 Task: Find connections with filter location Mandya with filter topic #Trainerwith filter profile language French with filter current company Partners Group with filter school Dibrugarh University, Dibrugarh with filter industry Retail Office Equipment with filter service category Nonprofit Consulting with filter keywords title Geologist
Action: Mouse moved to (483, 64)
Screenshot: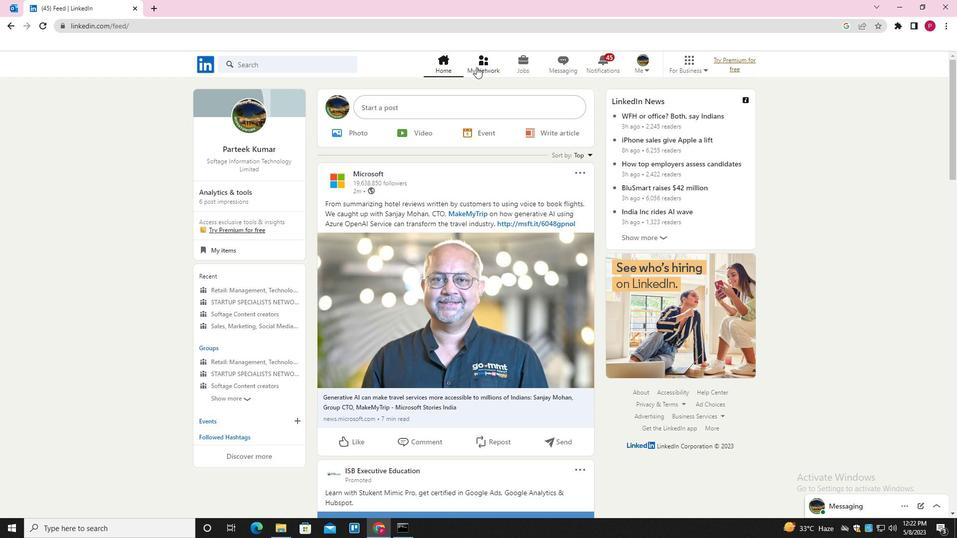 
Action: Mouse pressed left at (483, 64)
Screenshot: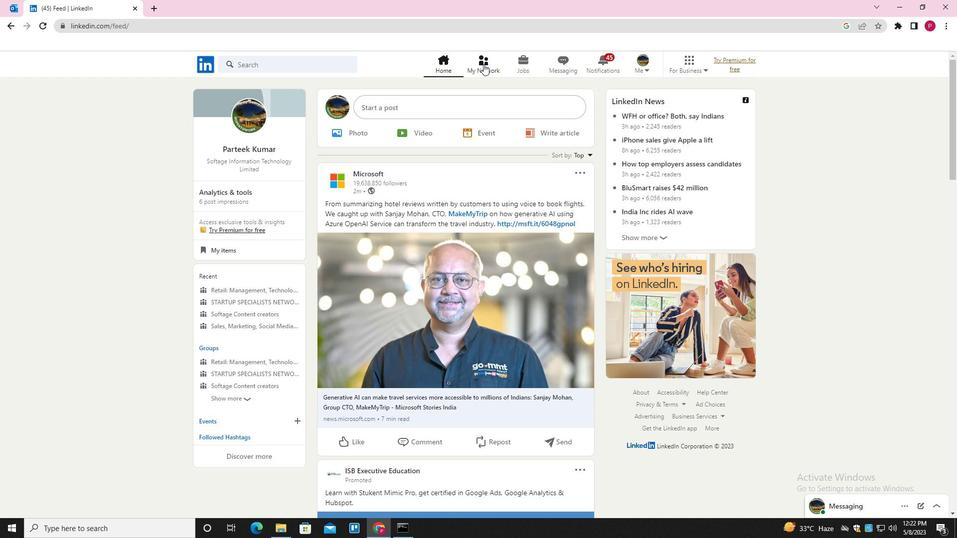 
Action: Mouse moved to (307, 123)
Screenshot: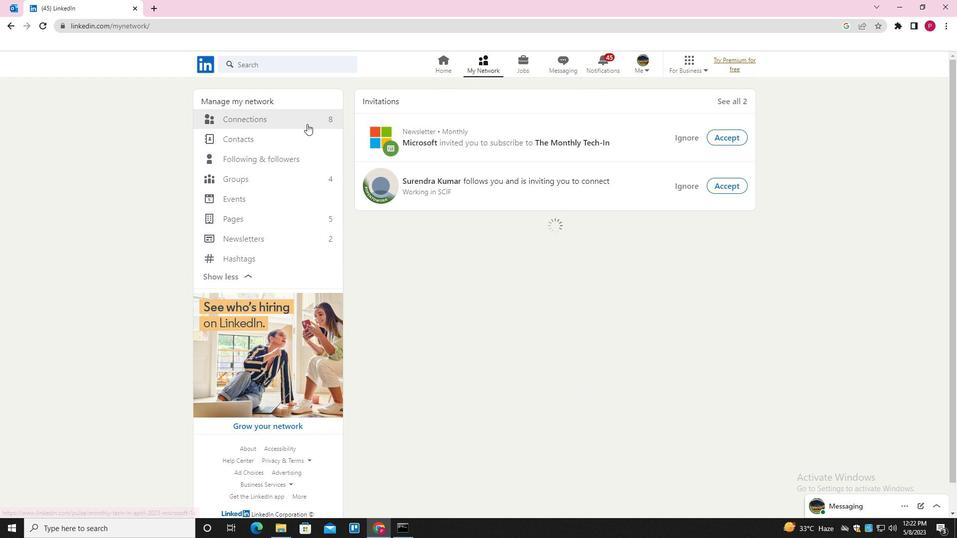 
Action: Mouse pressed left at (307, 123)
Screenshot: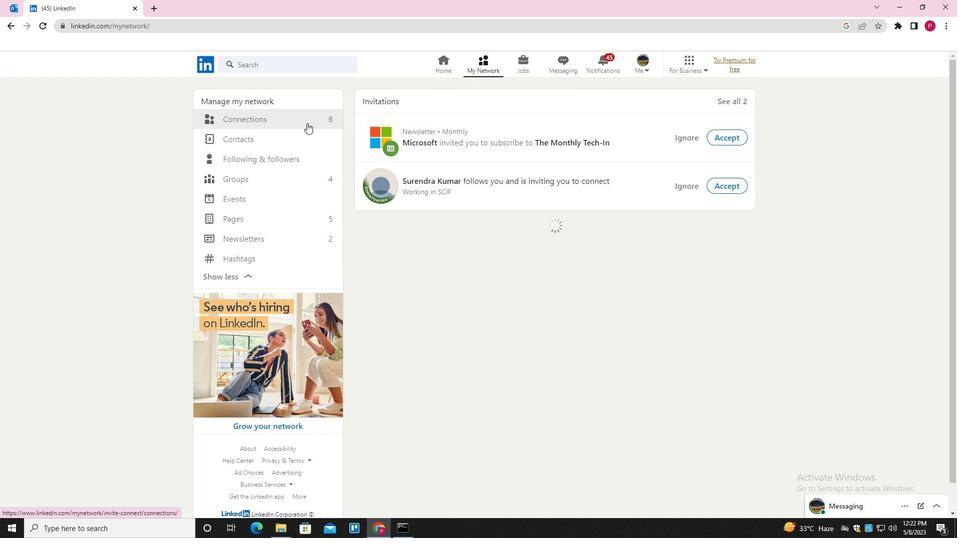 
Action: Mouse moved to (557, 120)
Screenshot: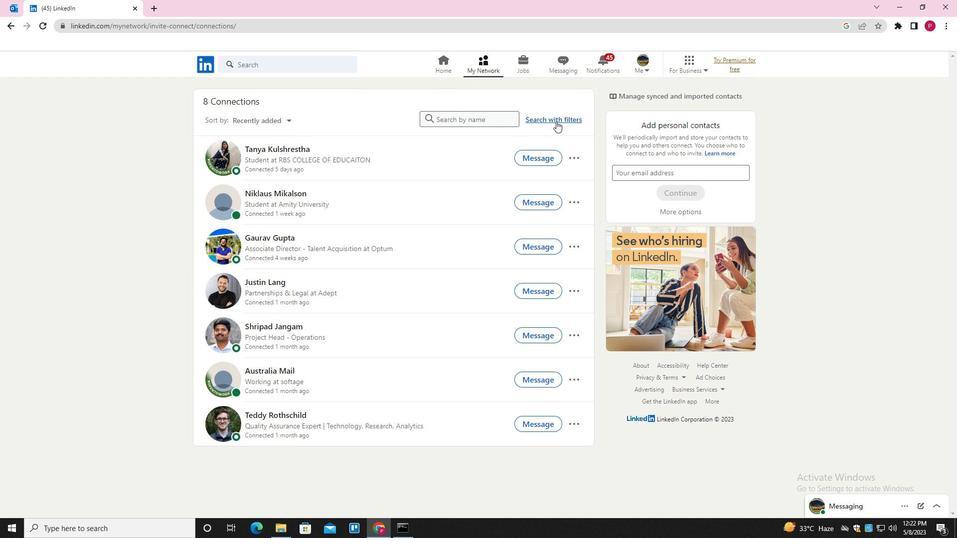 
Action: Mouse pressed left at (557, 120)
Screenshot: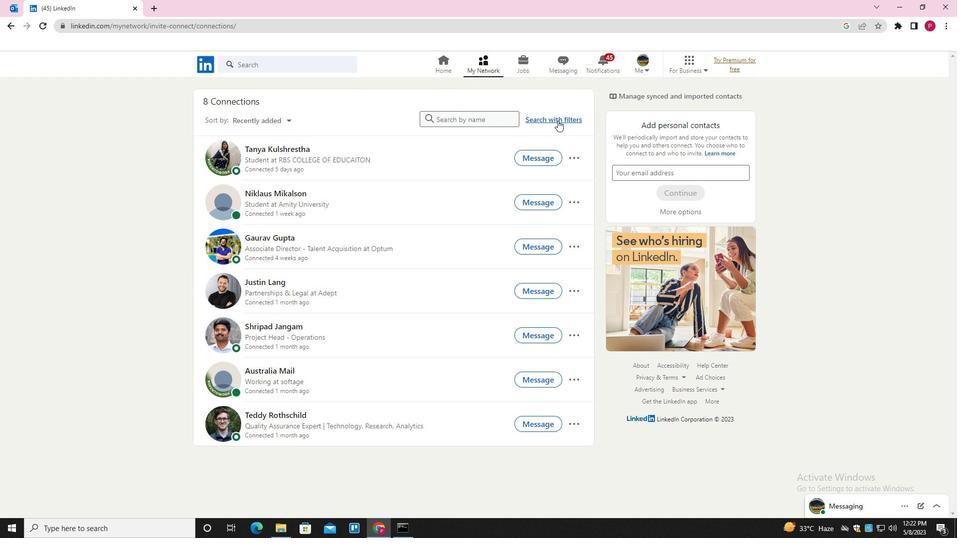 
Action: Mouse moved to (513, 93)
Screenshot: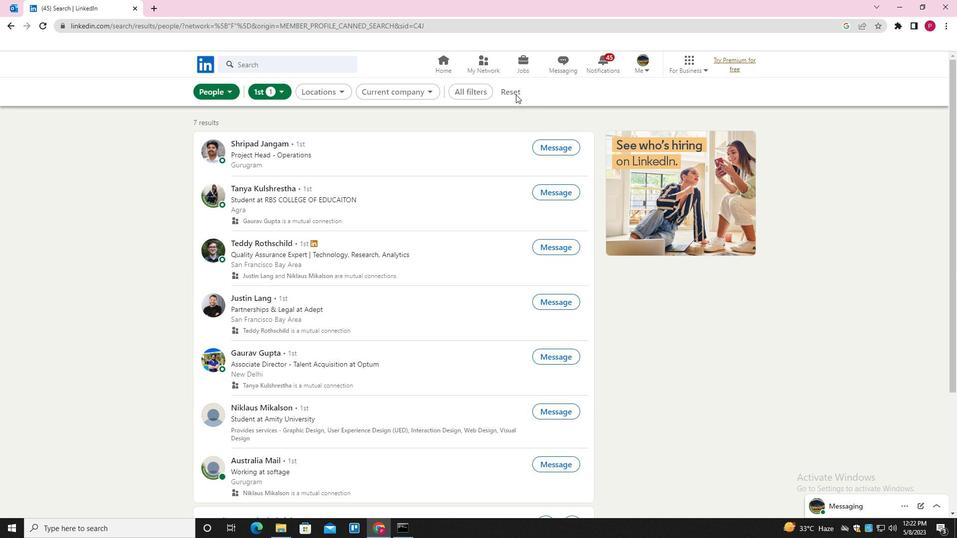 
Action: Mouse pressed left at (513, 93)
Screenshot: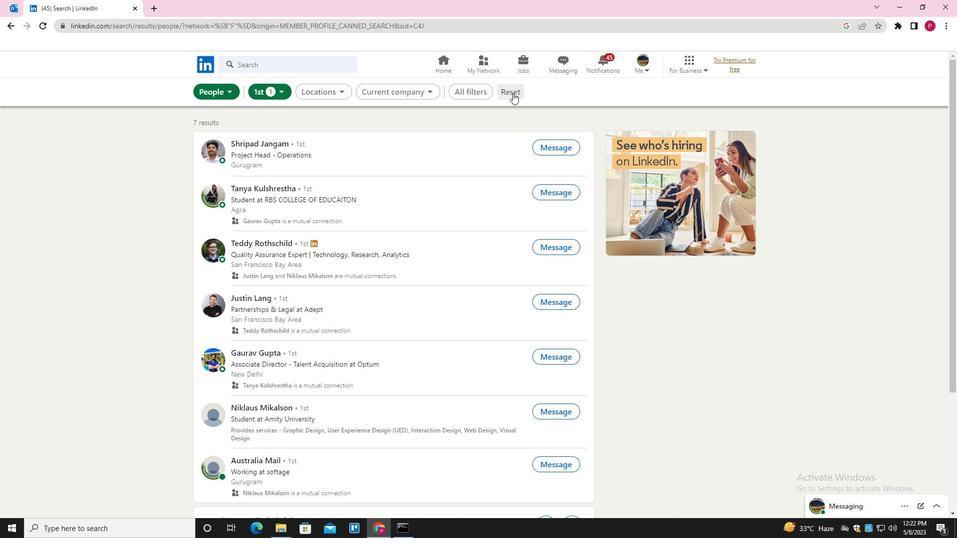 
Action: Mouse moved to (496, 94)
Screenshot: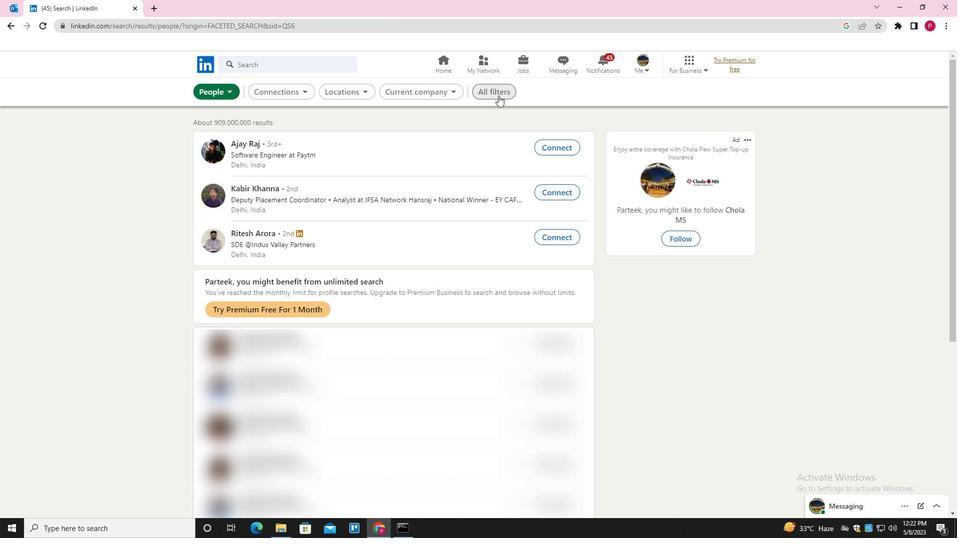 
Action: Mouse pressed left at (496, 94)
Screenshot: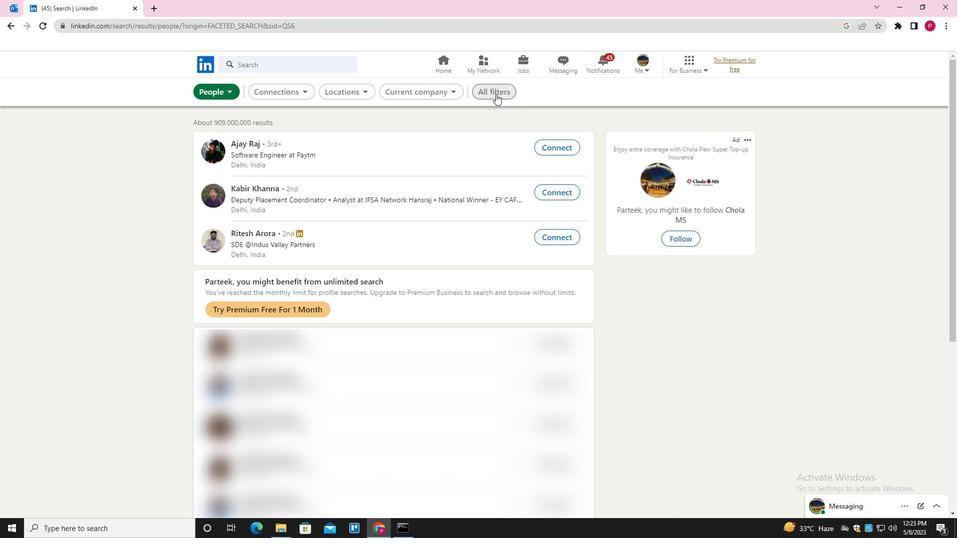 
Action: Mouse moved to (729, 226)
Screenshot: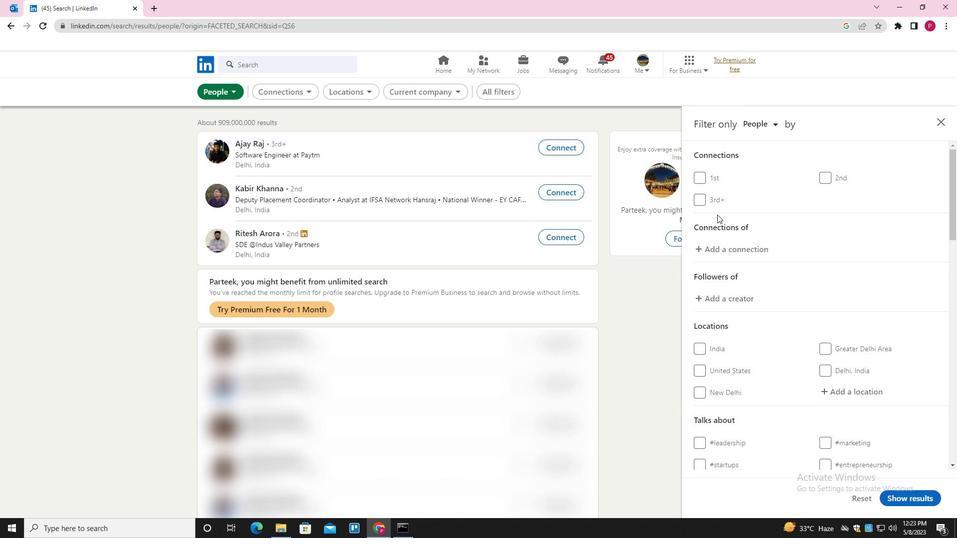 
Action: Mouse scrolled (729, 225) with delta (0, 0)
Screenshot: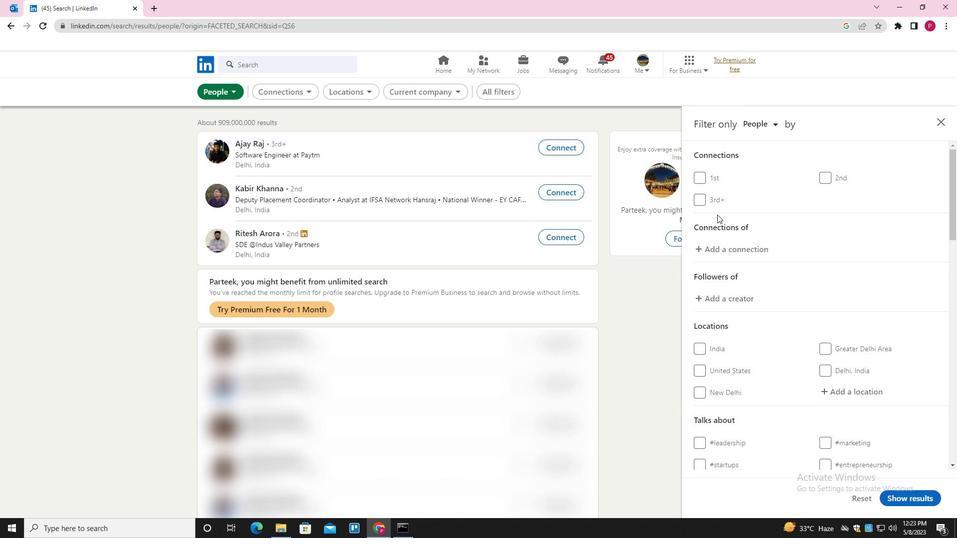 
Action: Mouse moved to (737, 232)
Screenshot: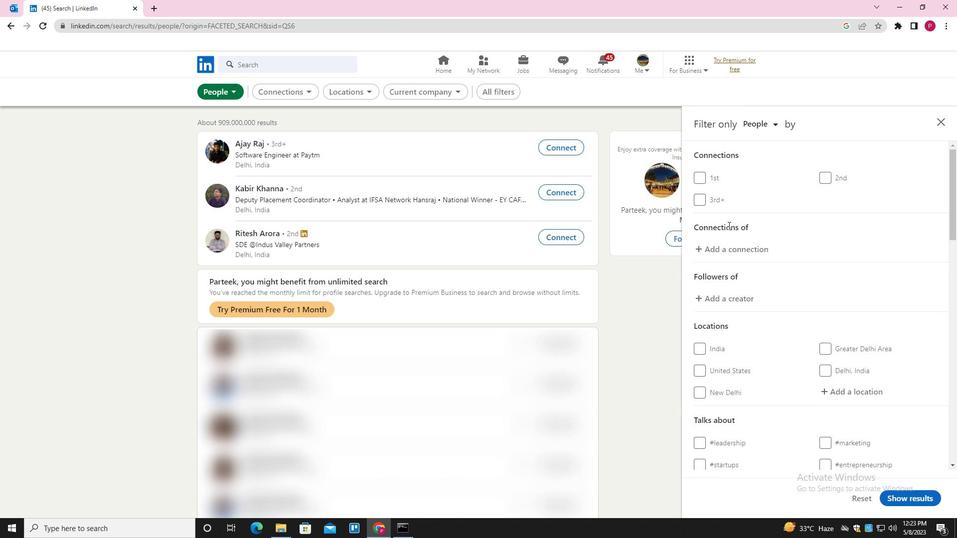 
Action: Mouse scrolled (737, 232) with delta (0, 0)
Screenshot: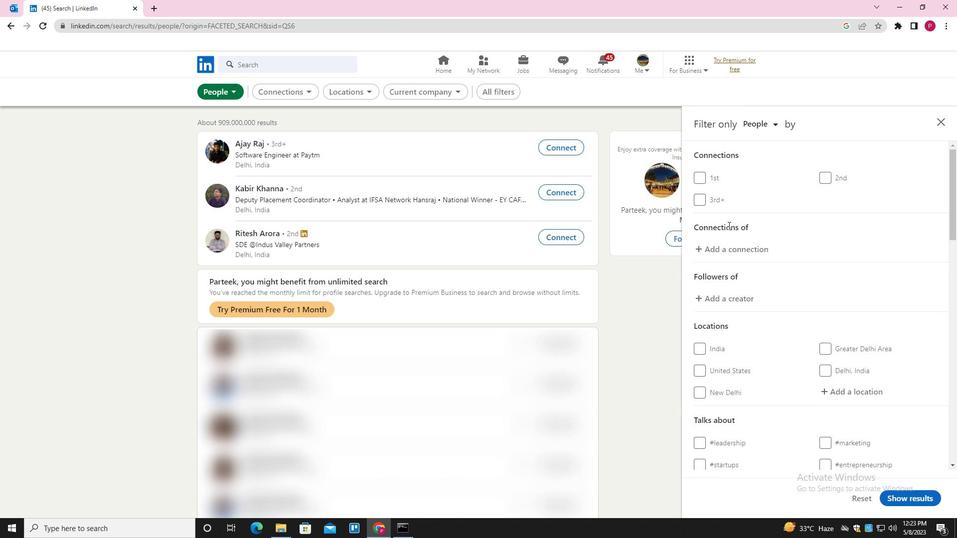 
Action: Mouse moved to (855, 287)
Screenshot: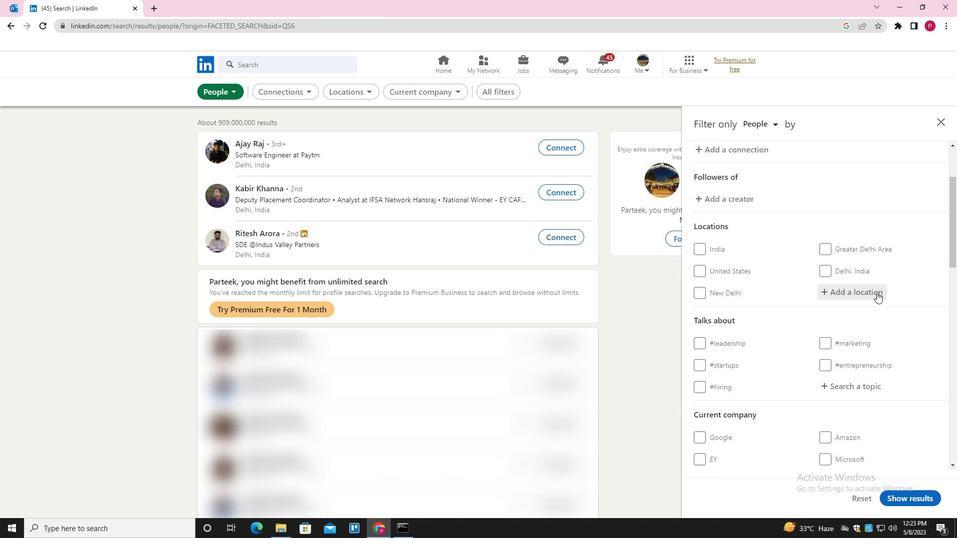 
Action: Mouse pressed left at (855, 287)
Screenshot: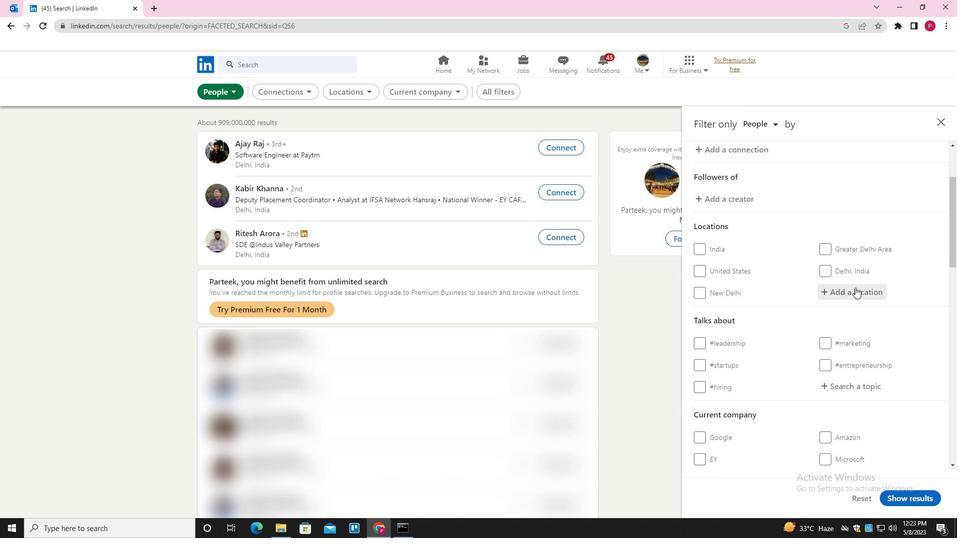 
Action: Mouse moved to (581, 466)
Screenshot: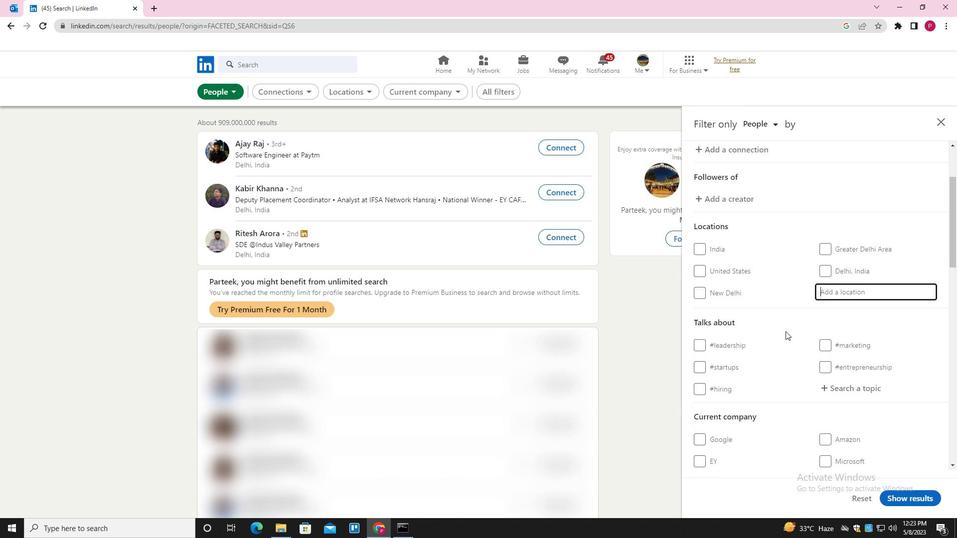
Action: Key pressed <Key.shift>MANDAYA<Key.backspace><Key.backspace><Key.backspace>YA<Key.down><Key.enter>
Screenshot: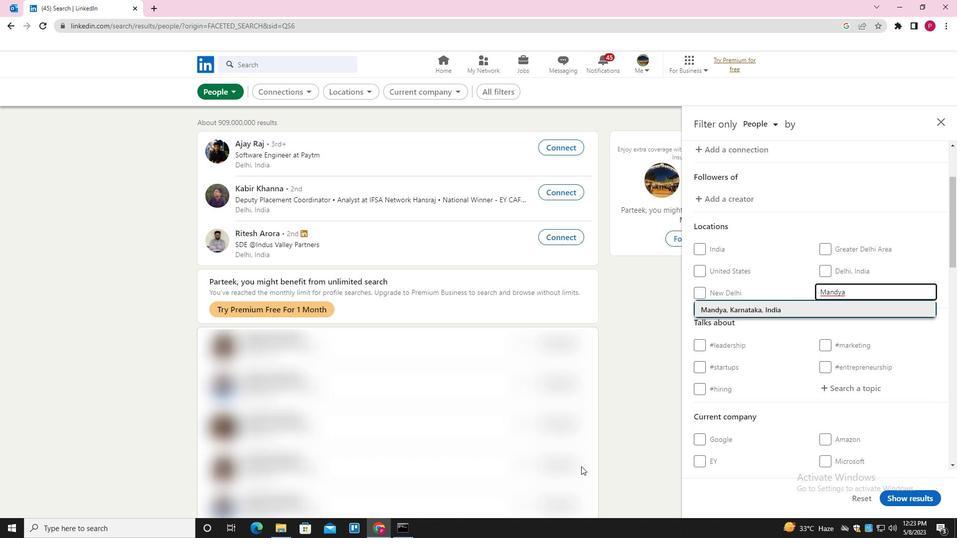 
Action: Mouse moved to (793, 356)
Screenshot: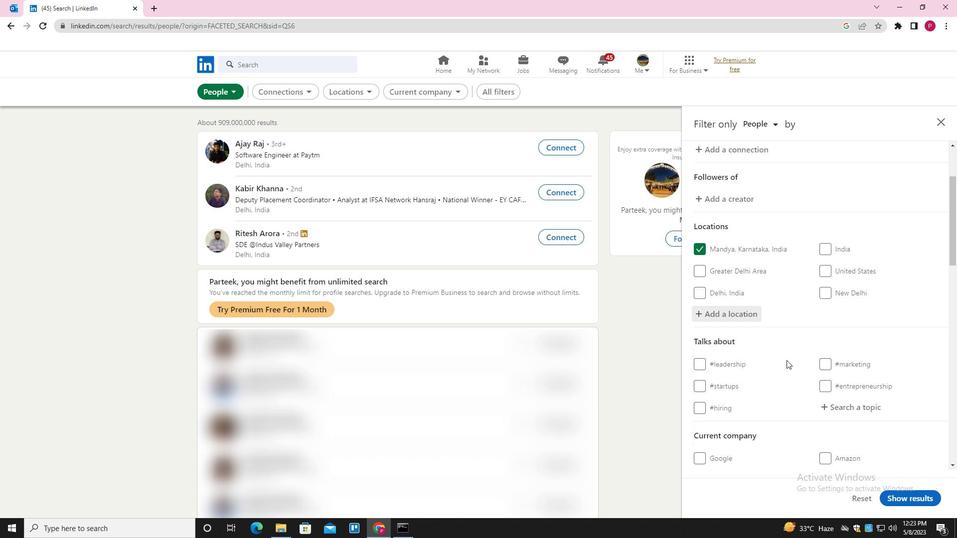 
Action: Mouse scrolled (793, 355) with delta (0, 0)
Screenshot: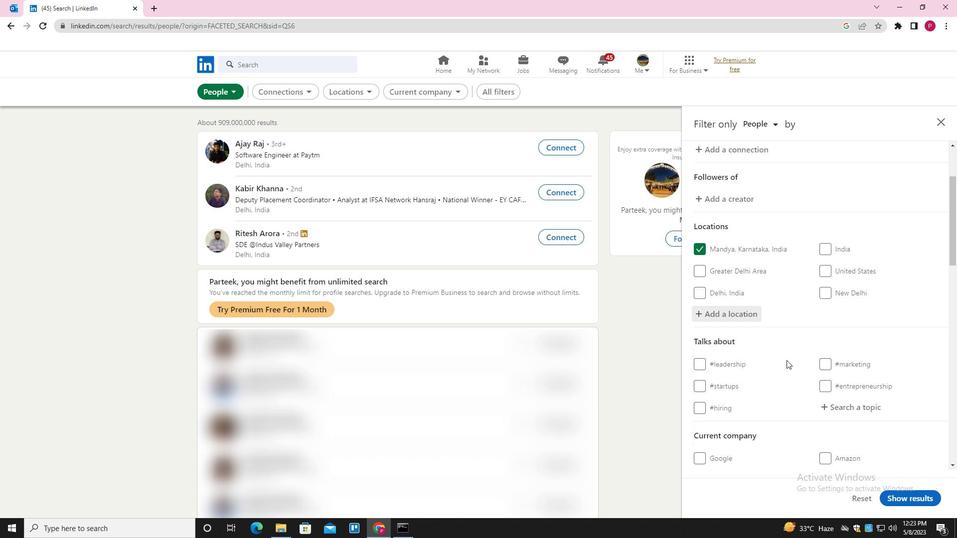 
Action: Mouse moved to (797, 355)
Screenshot: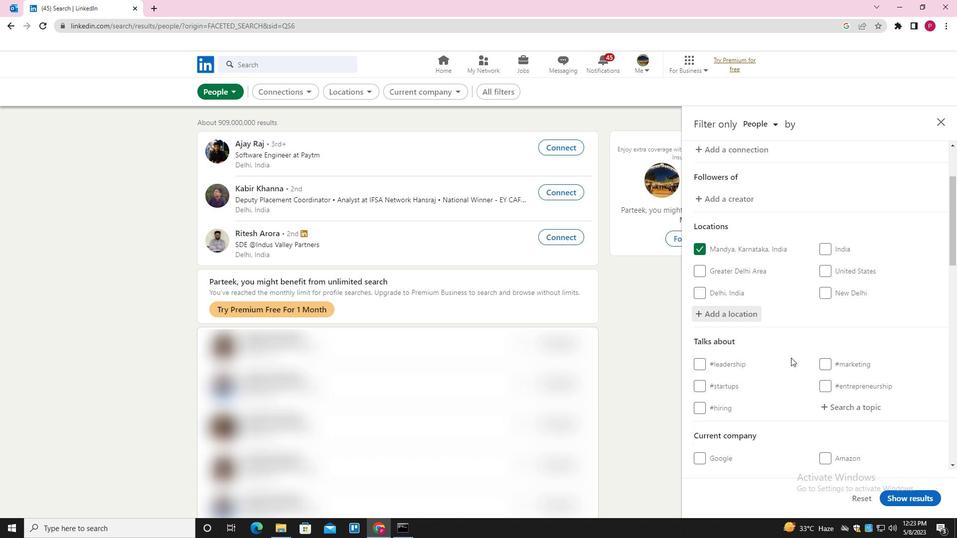 
Action: Mouse scrolled (797, 354) with delta (0, 0)
Screenshot: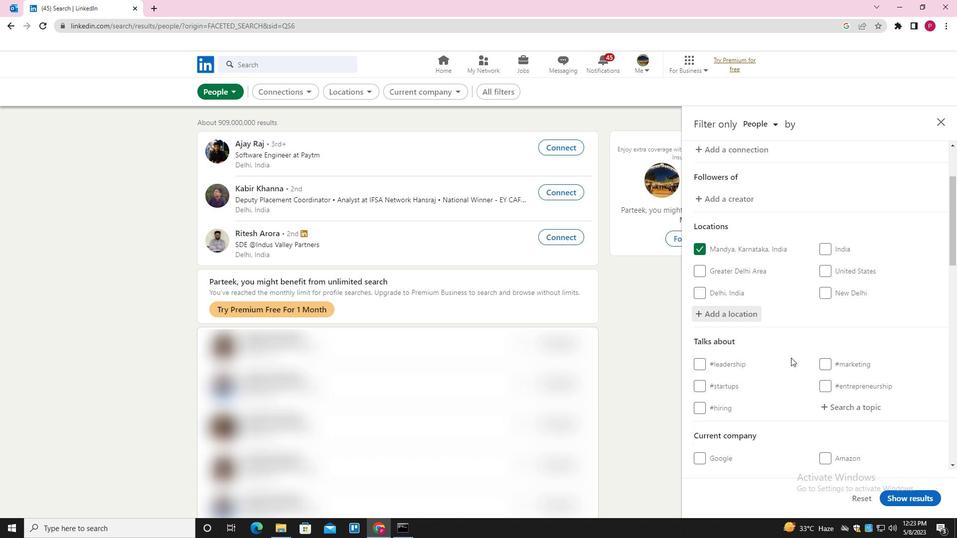 
Action: Mouse moved to (803, 355)
Screenshot: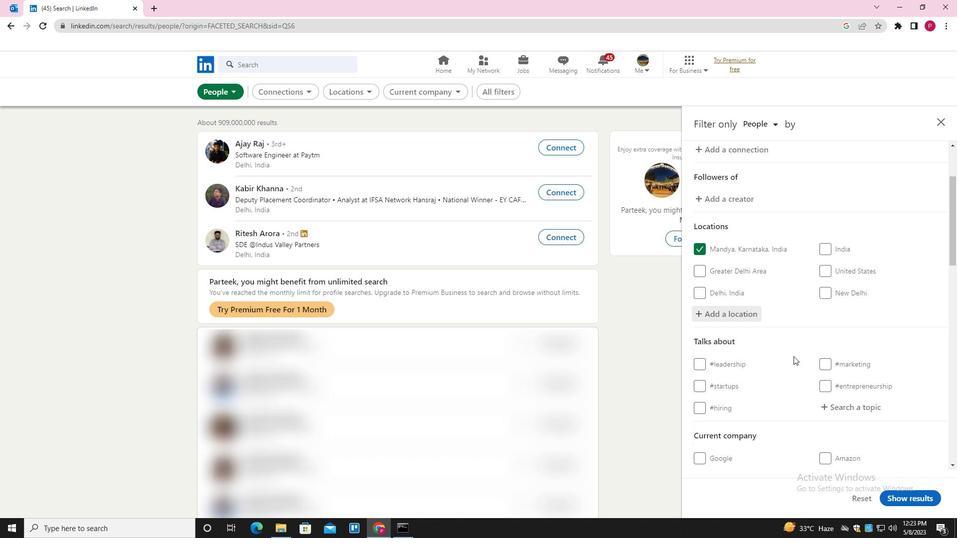 
Action: Mouse scrolled (803, 354) with delta (0, 0)
Screenshot: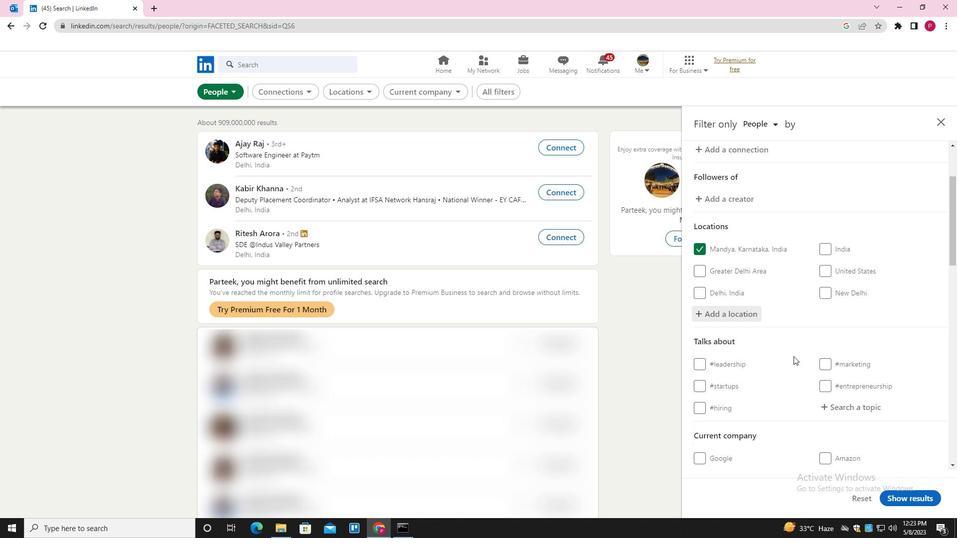 
Action: Mouse moved to (862, 255)
Screenshot: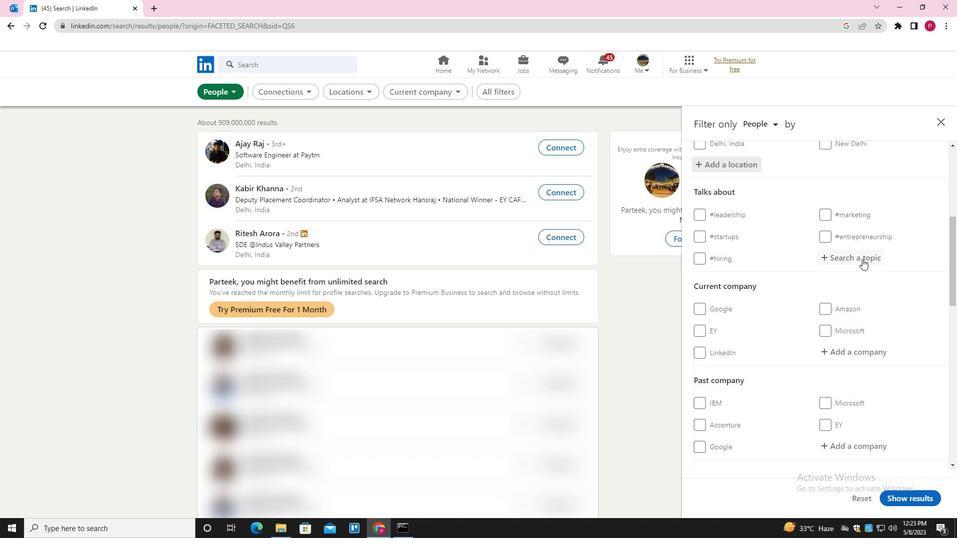 
Action: Mouse pressed left at (862, 255)
Screenshot: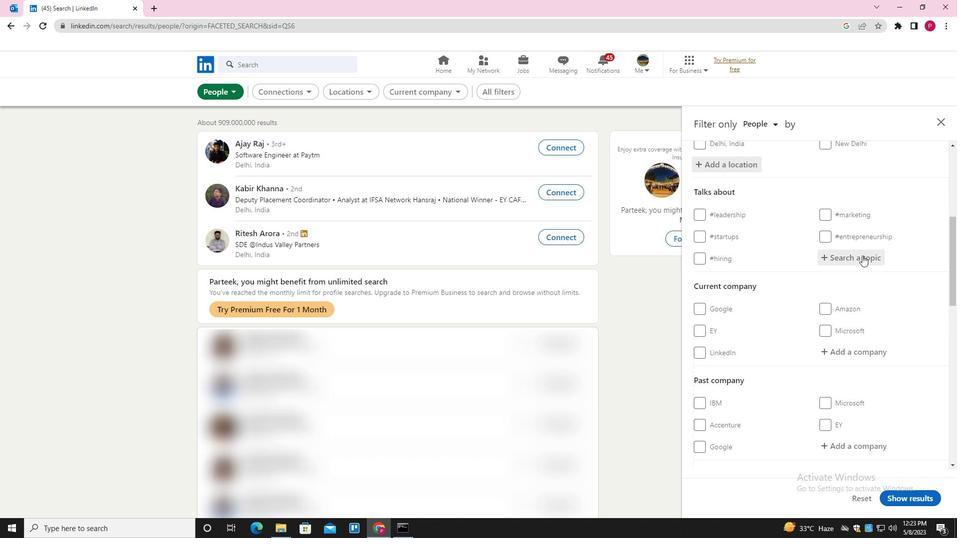 
Action: Mouse moved to (583, 444)
Screenshot: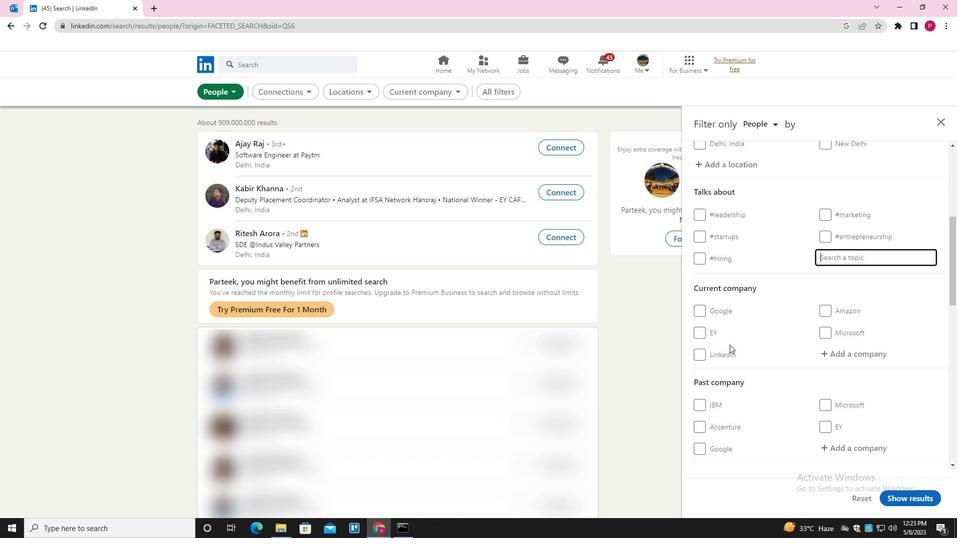 
Action: Key pressed <Key.shift><Key.shift>TRAINER<Key.down><Key.enter>
Screenshot: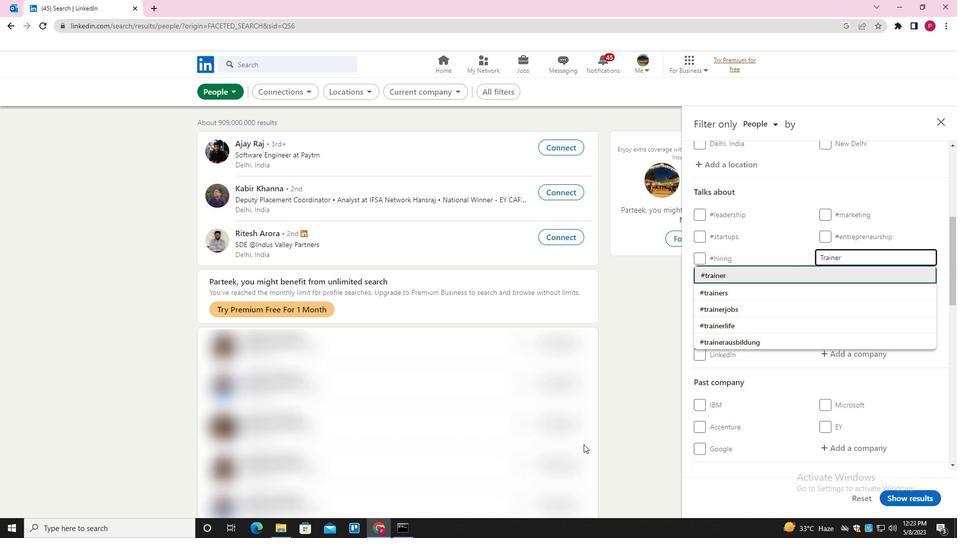 
Action: Mouse moved to (802, 279)
Screenshot: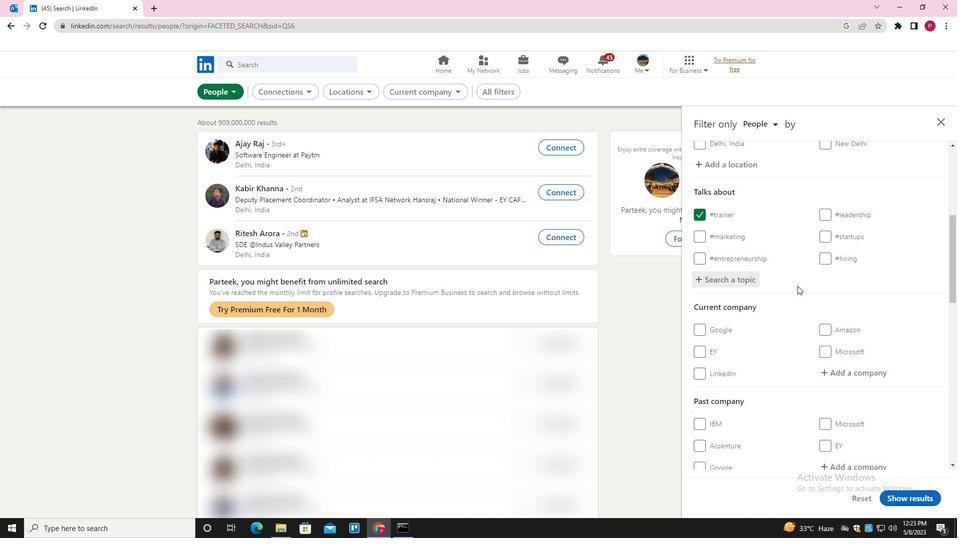 
Action: Mouse scrolled (802, 279) with delta (0, 0)
Screenshot: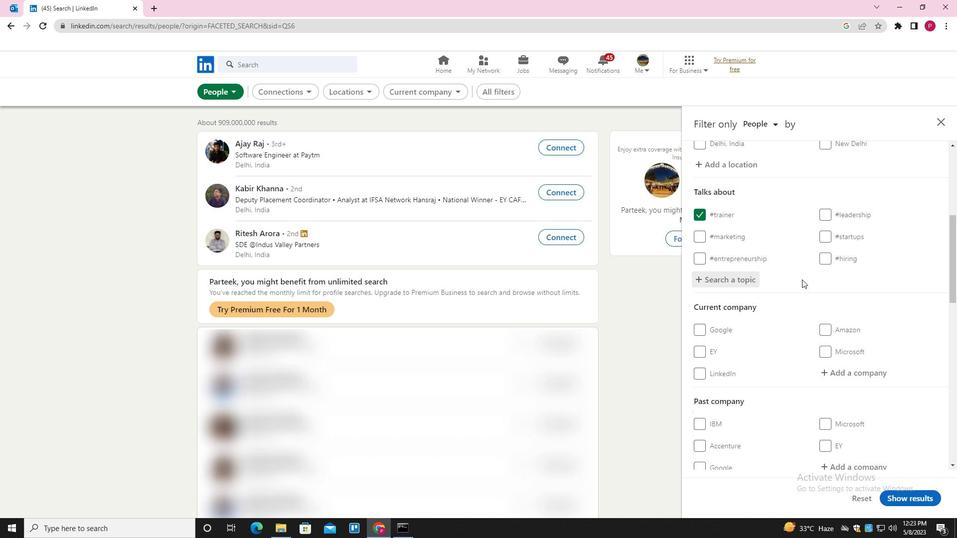 
Action: Mouse scrolled (802, 279) with delta (0, 0)
Screenshot: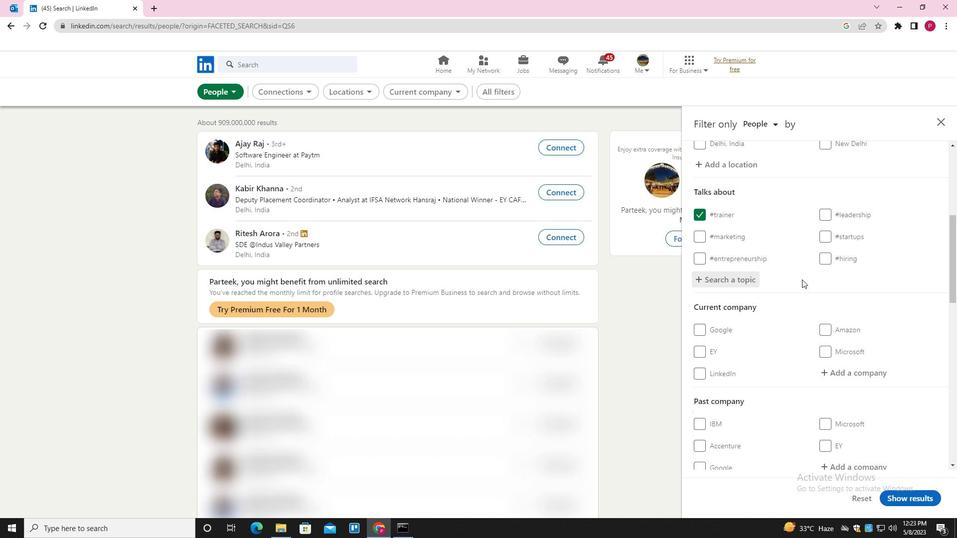 
Action: Mouse moved to (793, 291)
Screenshot: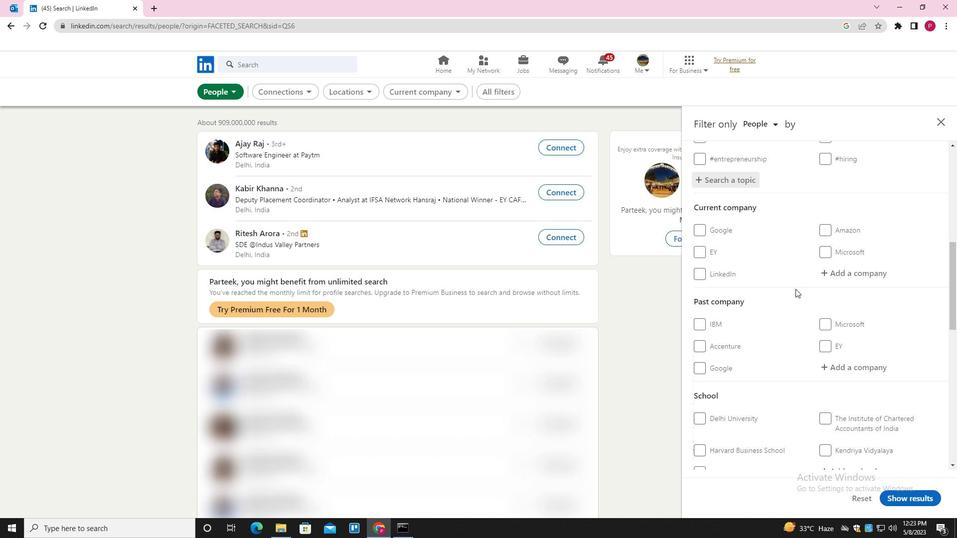 
Action: Mouse scrolled (793, 291) with delta (0, 0)
Screenshot: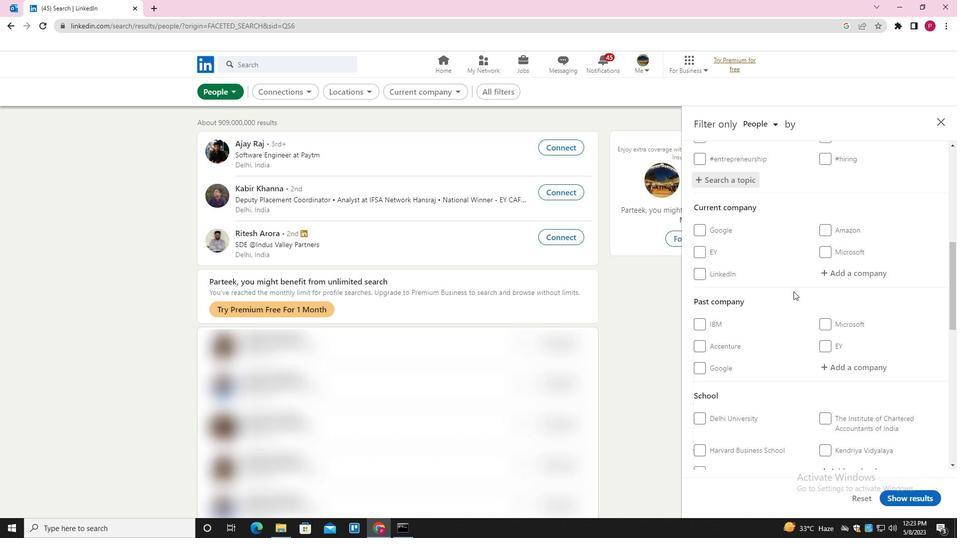 
Action: Mouse scrolled (793, 291) with delta (0, 0)
Screenshot: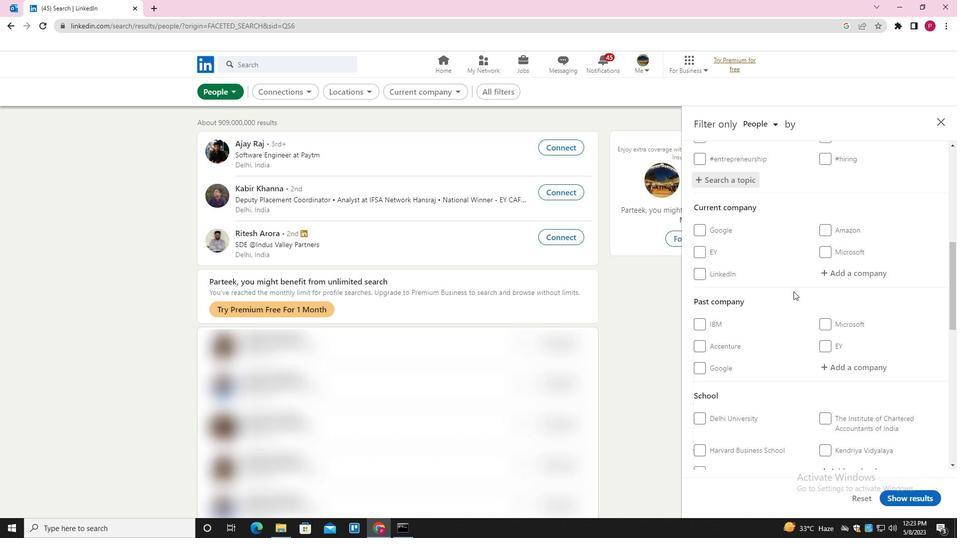 
Action: Mouse moved to (793, 292)
Screenshot: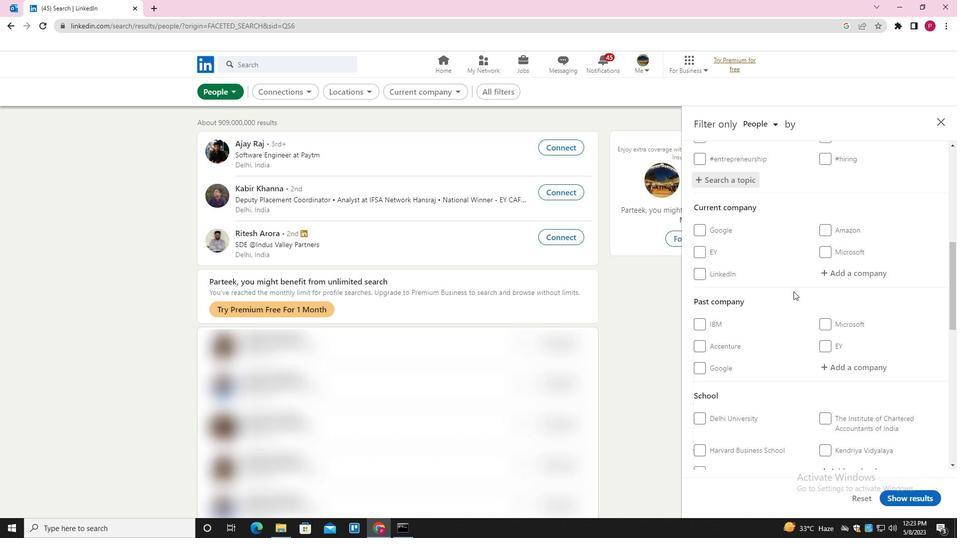 
Action: Mouse scrolled (793, 291) with delta (0, 0)
Screenshot: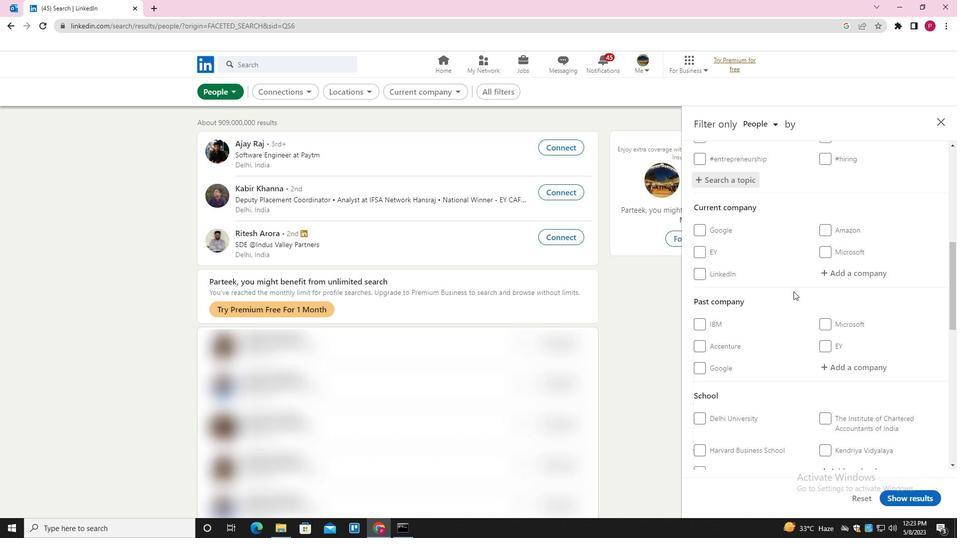 
Action: Mouse scrolled (793, 291) with delta (0, 0)
Screenshot: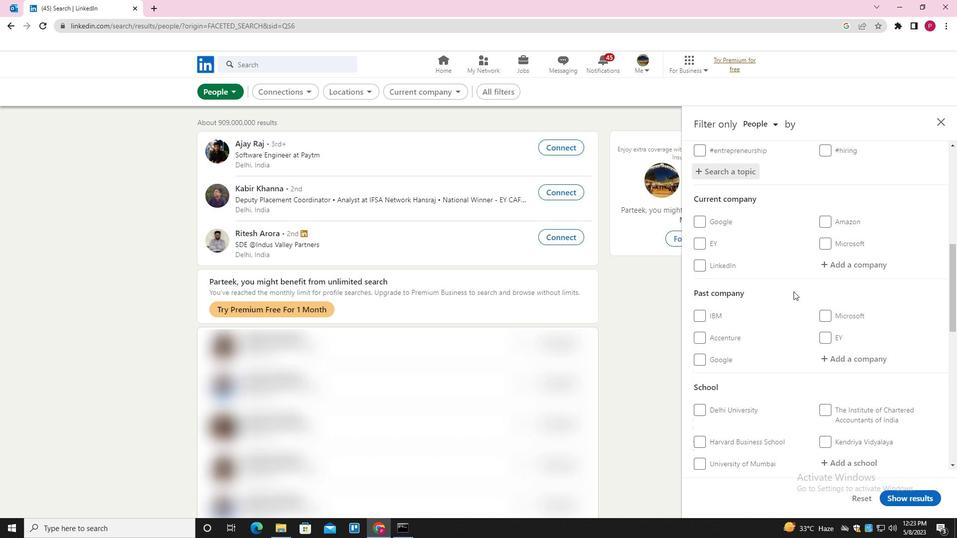 
Action: Mouse scrolled (793, 291) with delta (0, 0)
Screenshot: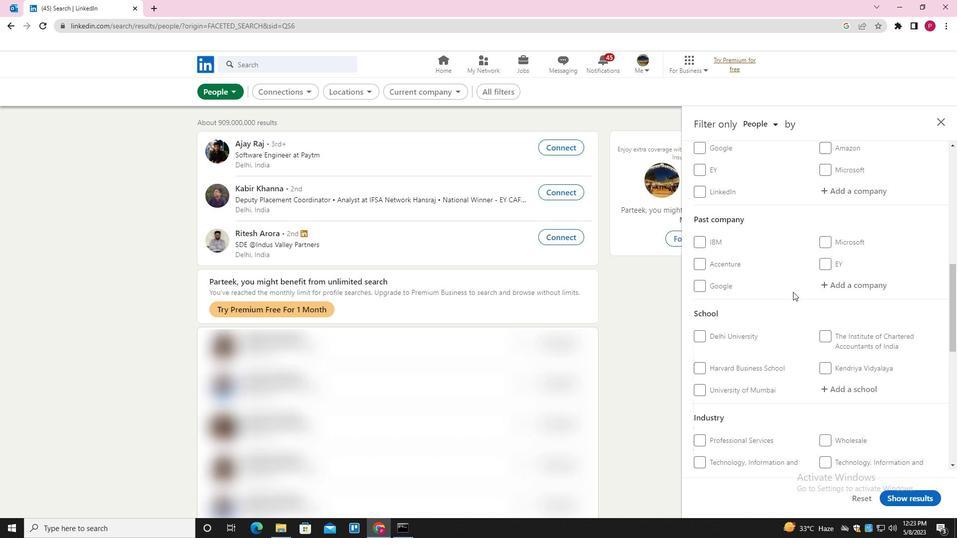 
Action: Mouse moved to (792, 292)
Screenshot: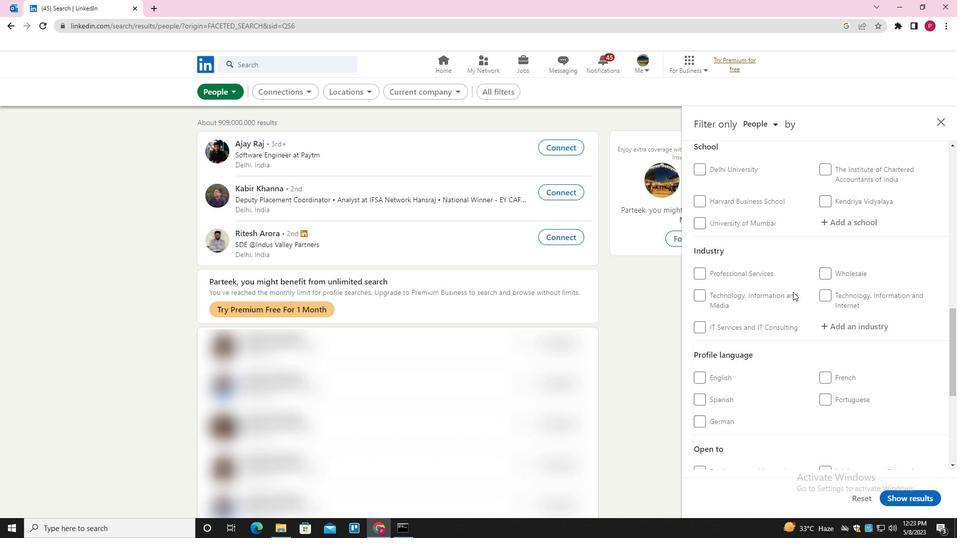 
Action: Mouse scrolled (792, 292) with delta (0, 0)
Screenshot: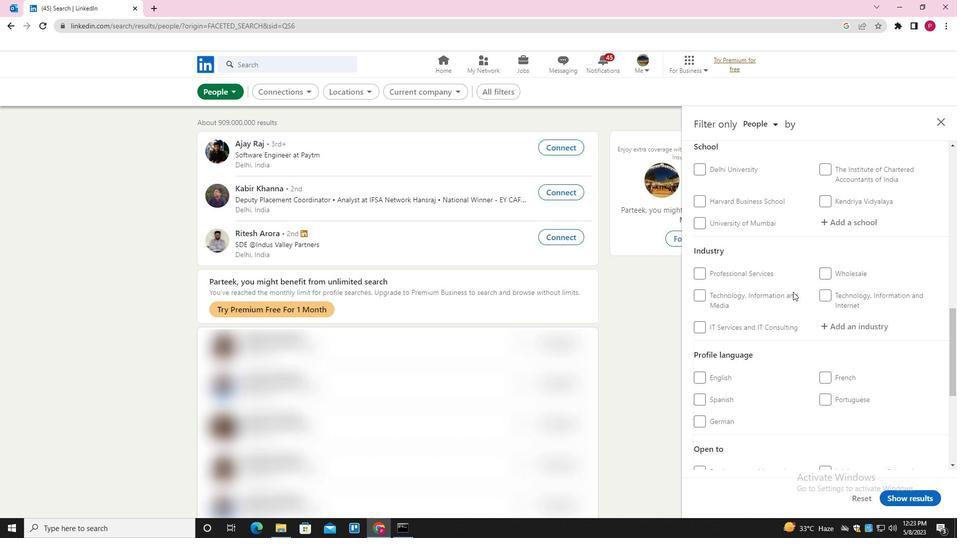 
Action: Mouse moved to (792, 292)
Screenshot: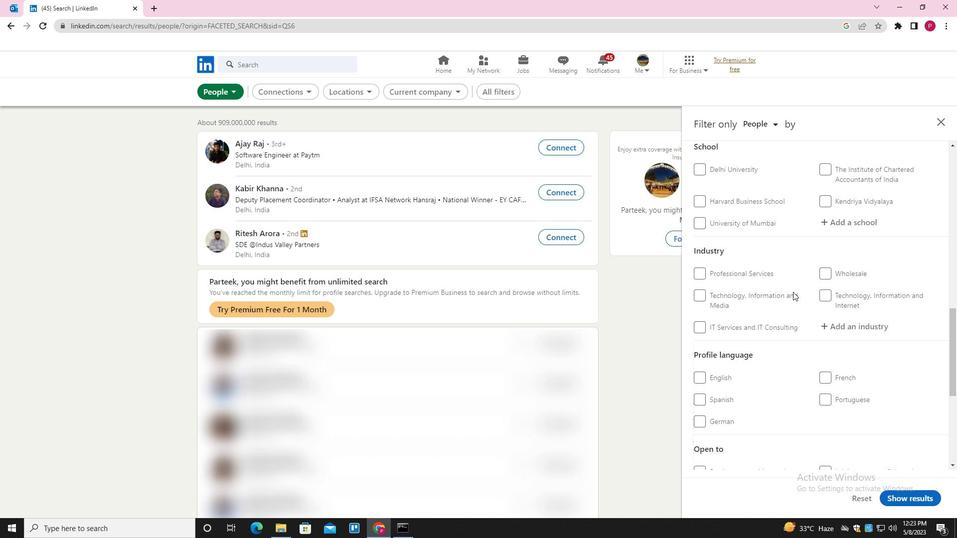 
Action: Mouse scrolled (792, 292) with delta (0, 0)
Screenshot: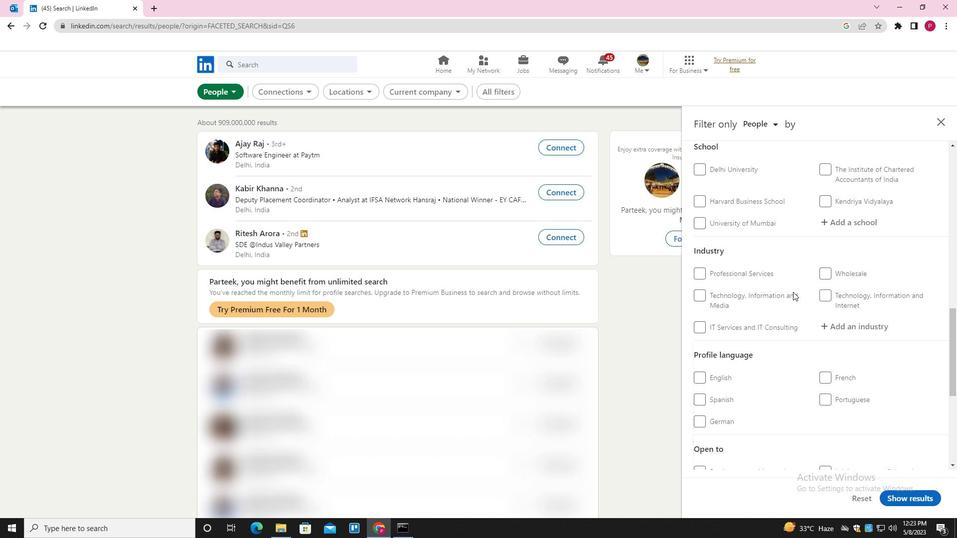 
Action: Mouse scrolled (792, 292) with delta (0, 0)
Screenshot: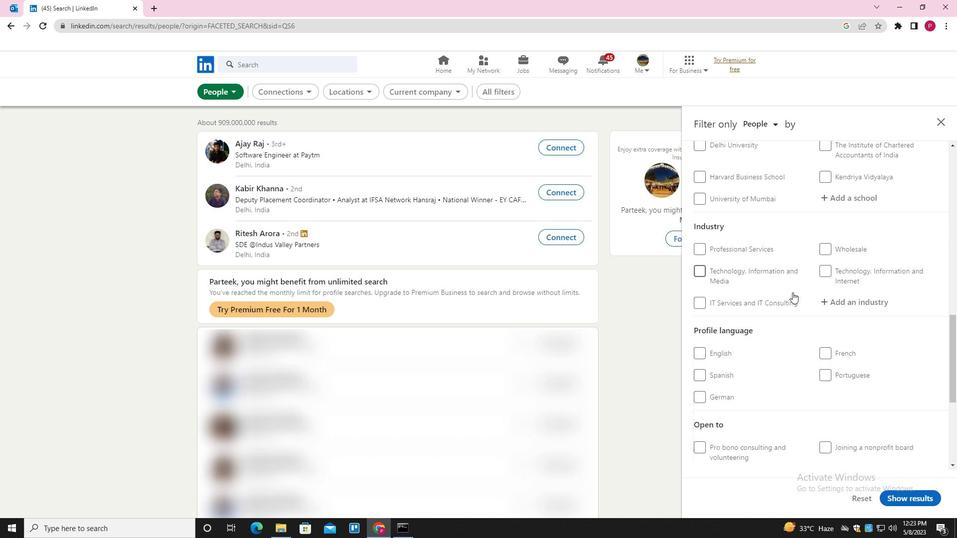 
Action: Mouse moved to (827, 232)
Screenshot: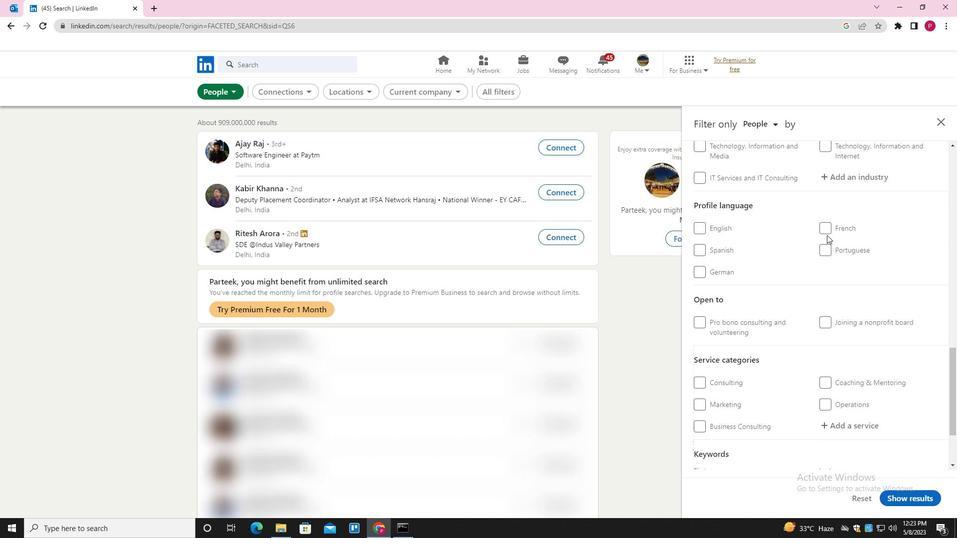 
Action: Mouse pressed left at (827, 232)
Screenshot: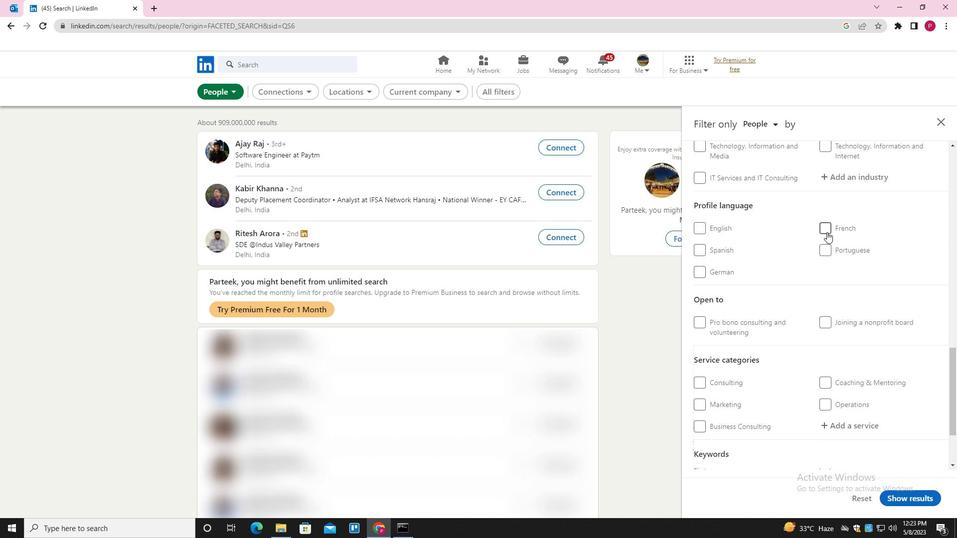 
Action: Mouse moved to (763, 333)
Screenshot: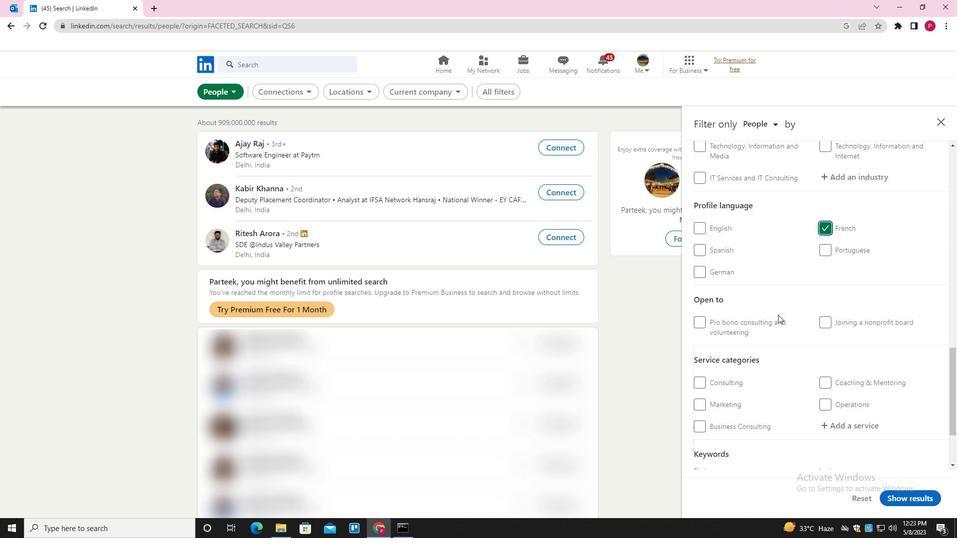 
Action: Mouse scrolled (763, 334) with delta (0, 0)
Screenshot: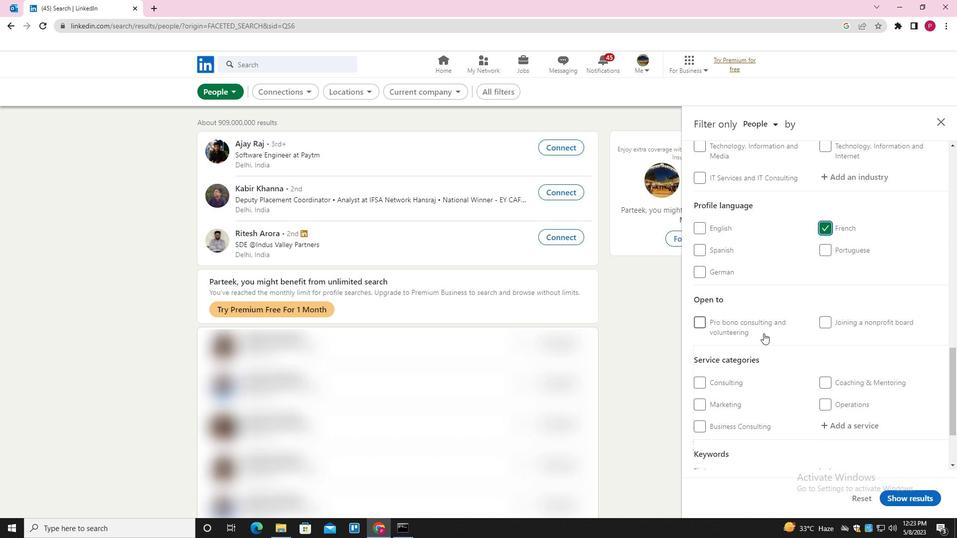 
Action: Mouse scrolled (763, 334) with delta (0, 0)
Screenshot: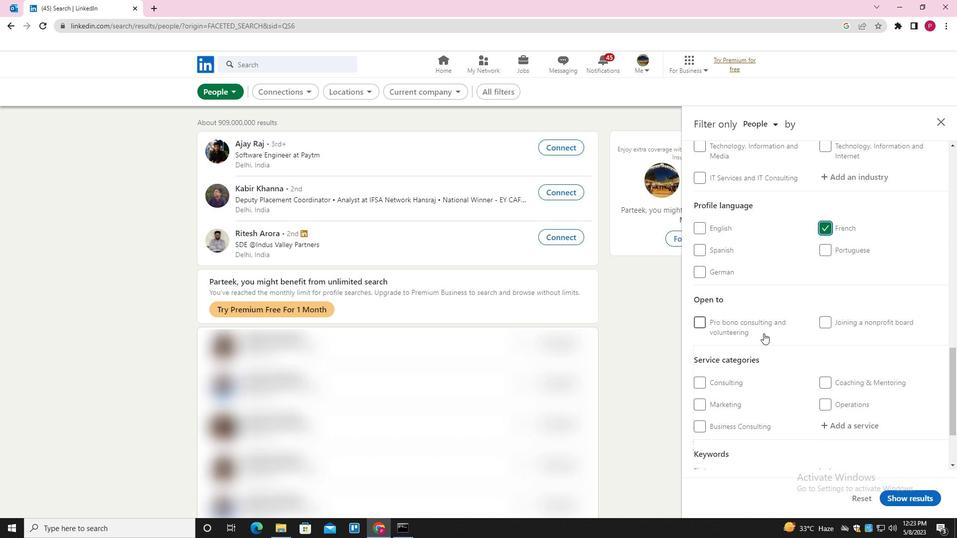 
Action: Mouse scrolled (763, 334) with delta (0, 0)
Screenshot: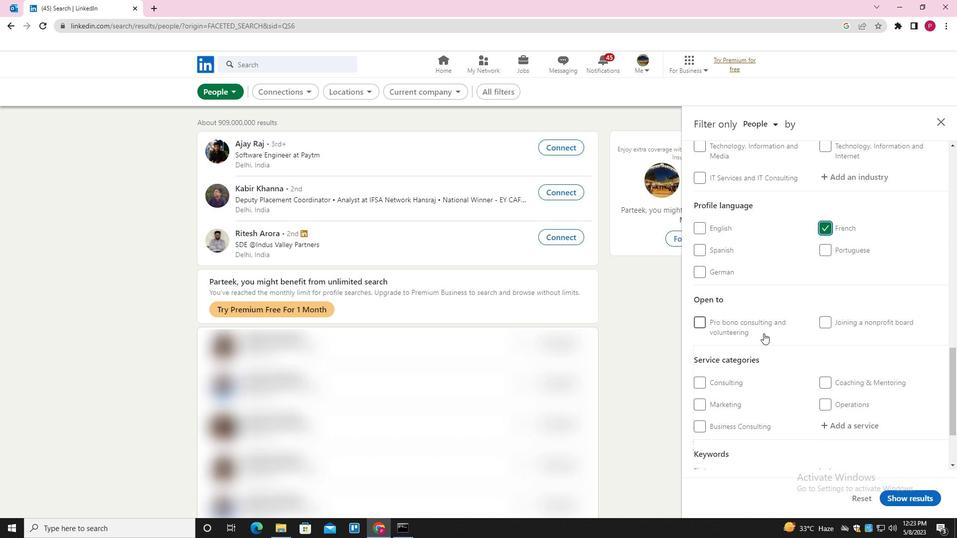 
Action: Mouse scrolled (763, 334) with delta (0, 0)
Screenshot: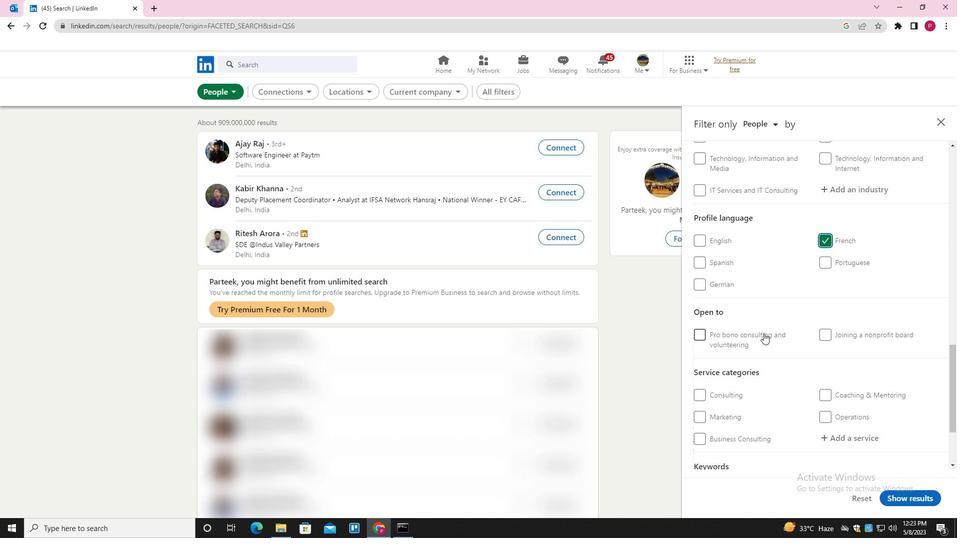 
Action: Mouse scrolled (763, 334) with delta (0, 0)
Screenshot: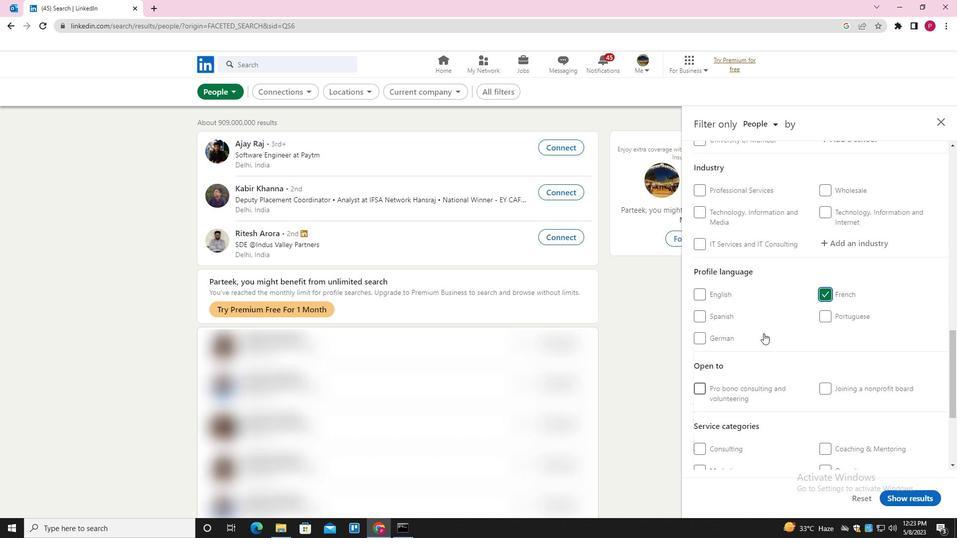 
Action: Mouse scrolled (763, 334) with delta (0, 0)
Screenshot: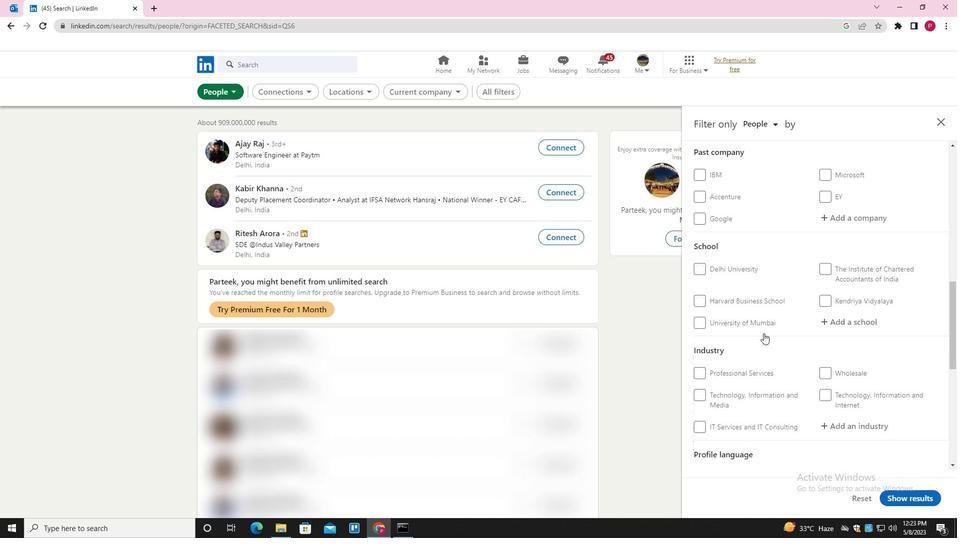 
Action: Mouse moved to (764, 333)
Screenshot: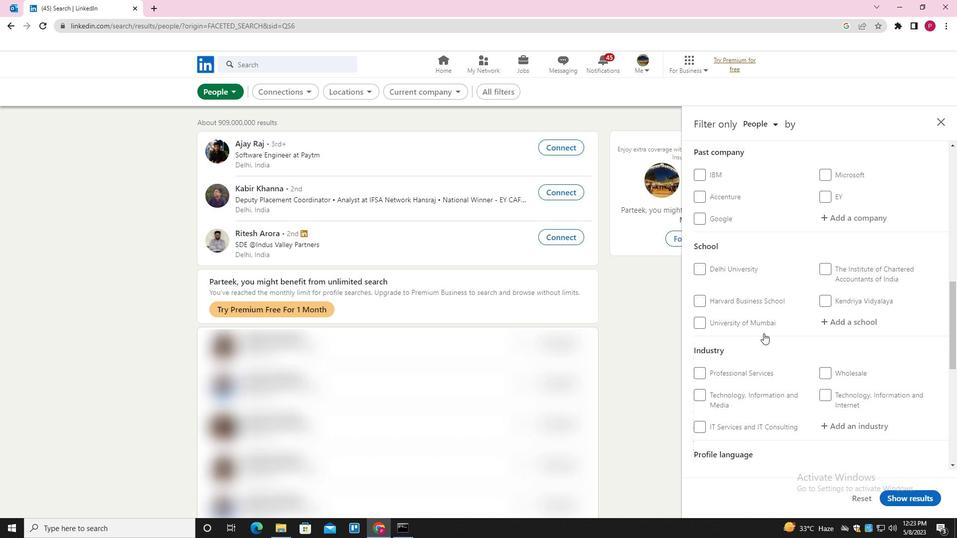 
Action: Mouse scrolled (764, 333) with delta (0, 0)
Screenshot: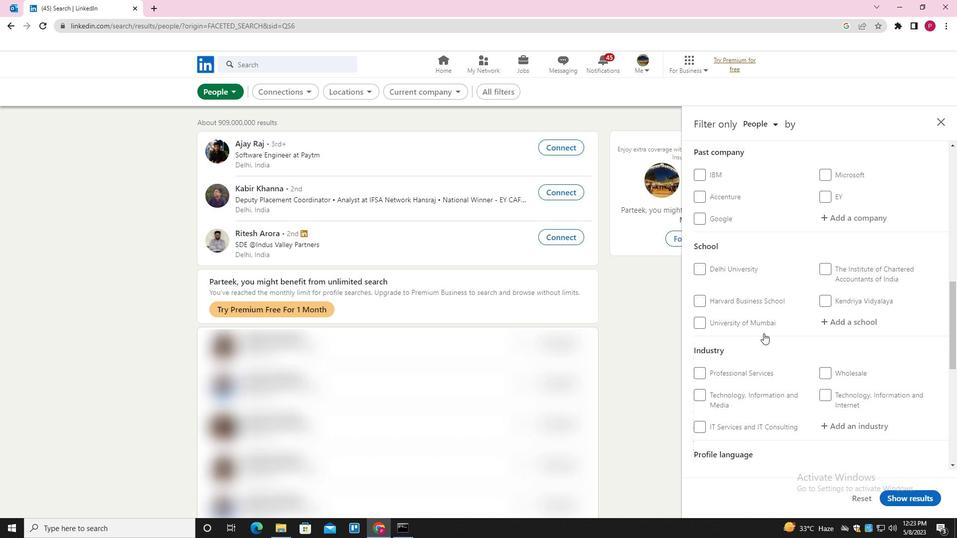 
Action: Mouse moved to (854, 222)
Screenshot: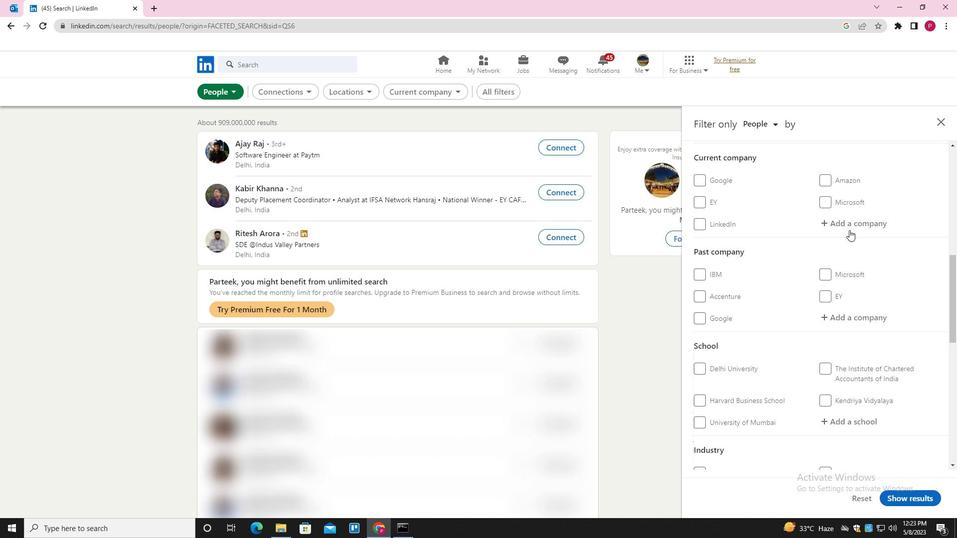 
Action: Mouse pressed left at (854, 222)
Screenshot: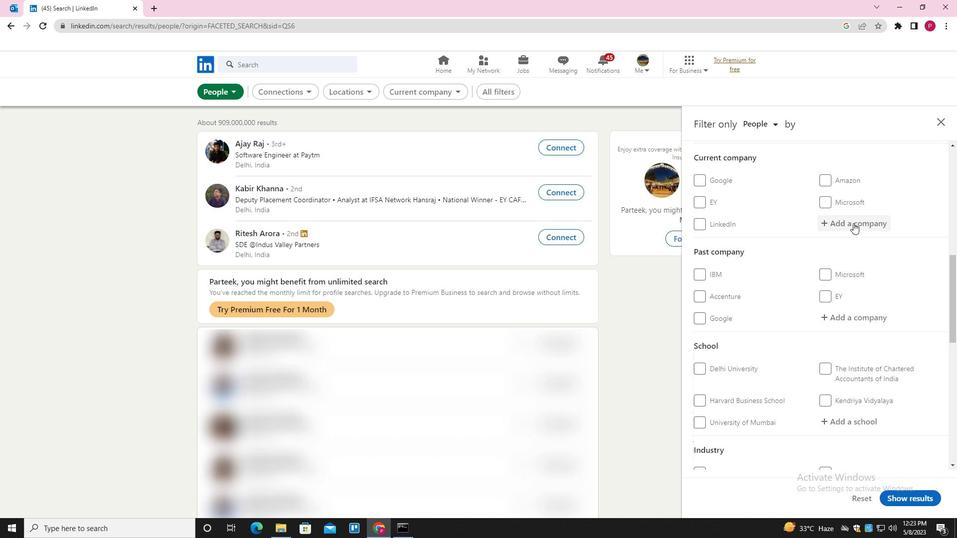 
Action: Key pressed <Key.shift><Key.shift><Key.shift><Key.shift><Key.shift><Key.shift><Key.shift><Key.shift><Key.shift><Key.shift><Key.shift><Key.shift>PARTNERS<Key.space><Key.shift>GROUP<Key.down><Key.enter>
Screenshot: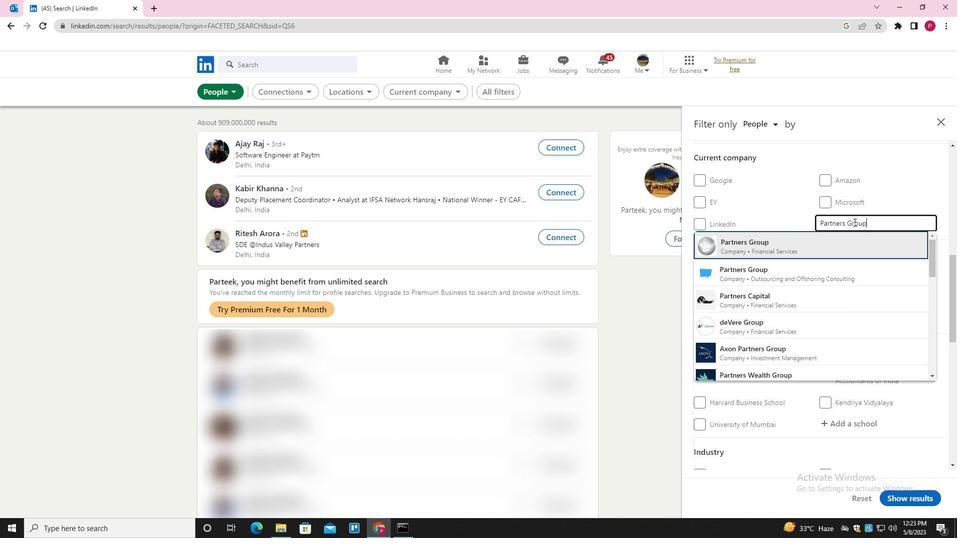 
Action: Mouse moved to (852, 222)
Screenshot: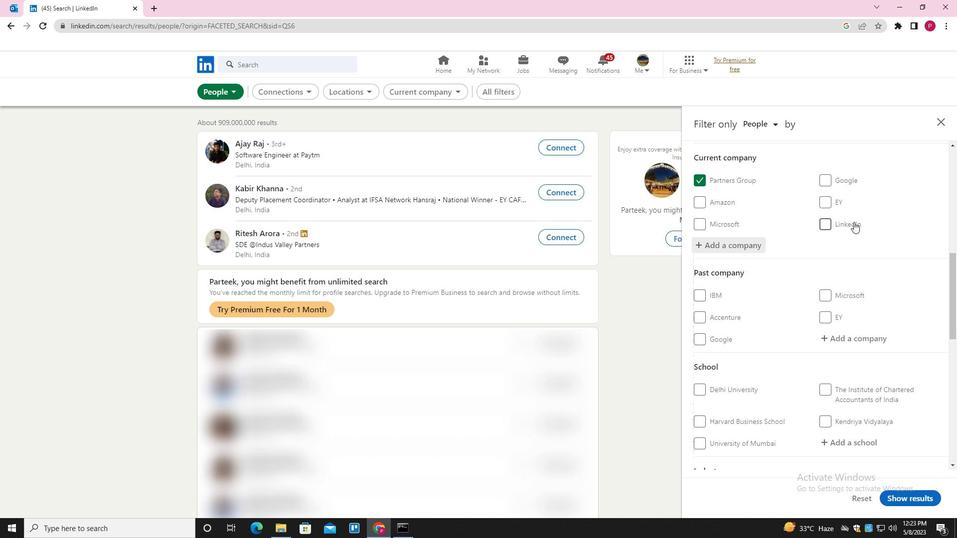 
Action: Mouse scrolled (852, 221) with delta (0, 0)
Screenshot: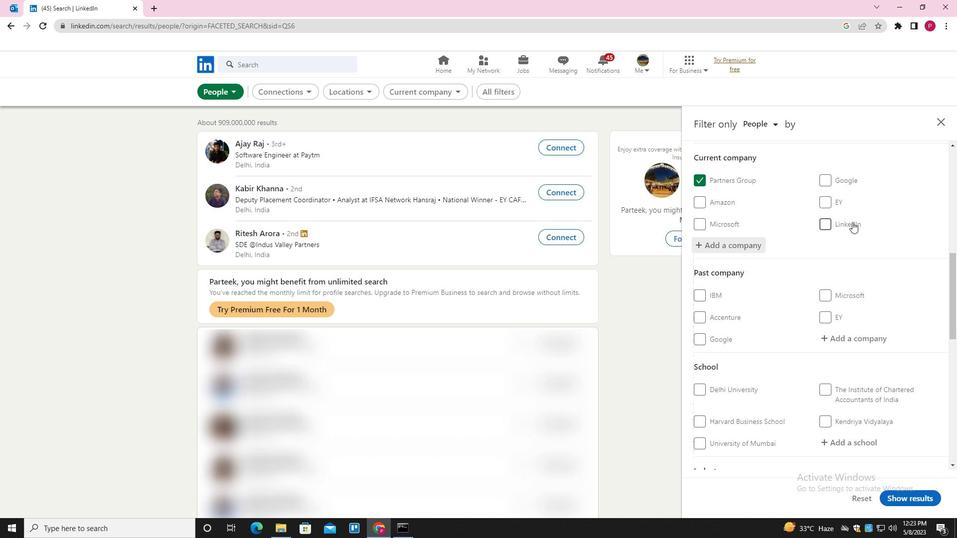 
Action: Mouse scrolled (852, 221) with delta (0, 0)
Screenshot: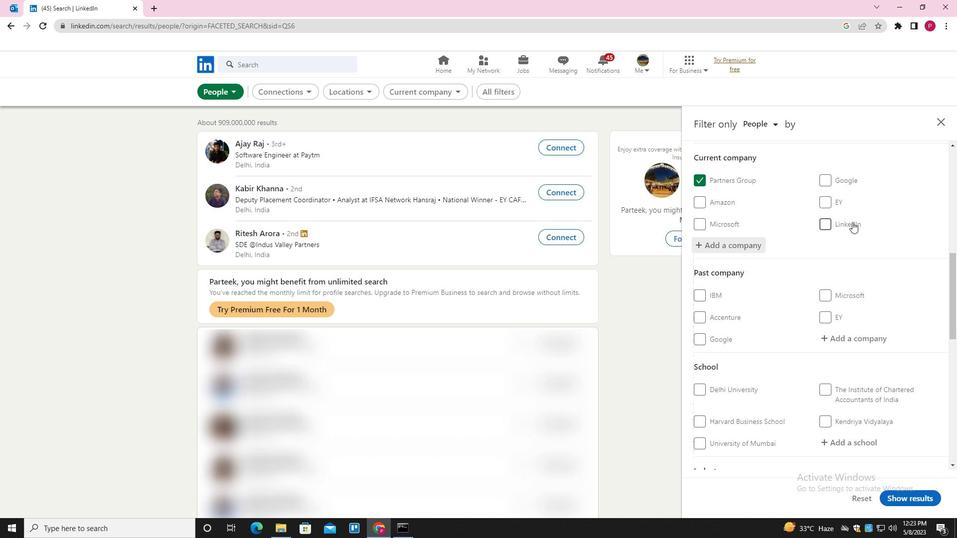 
Action: Mouse scrolled (852, 221) with delta (0, 0)
Screenshot: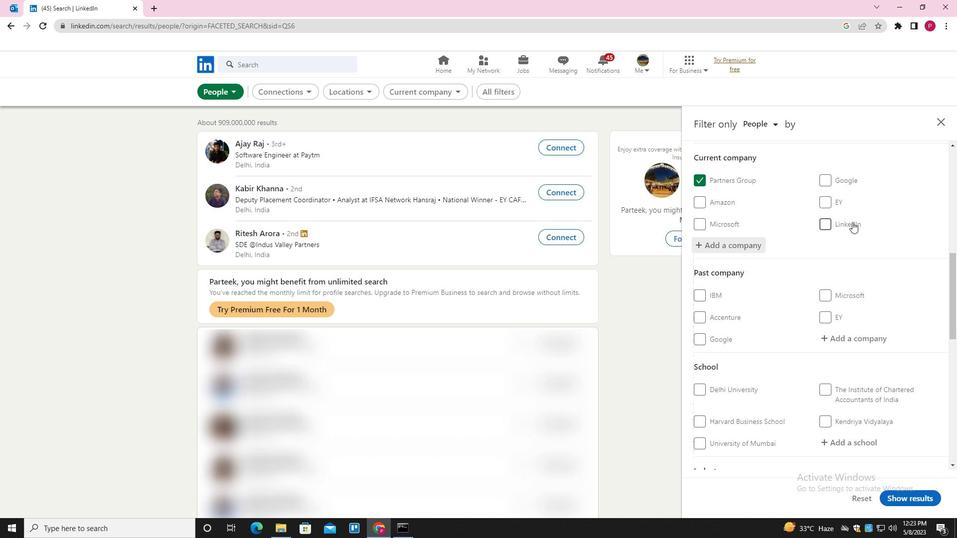 
Action: Mouse scrolled (852, 221) with delta (0, 0)
Screenshot: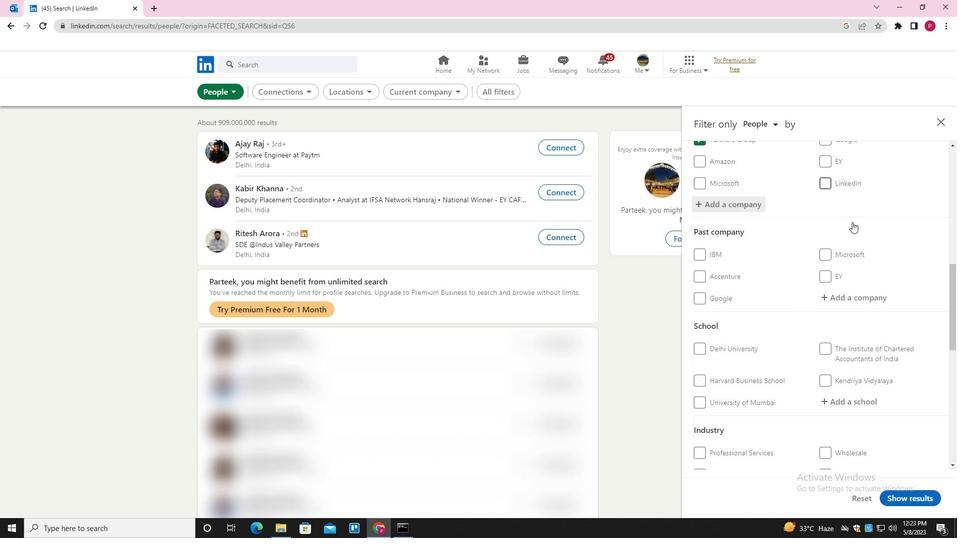 
Action: Mouse moved to (849, 239)
Screenshot: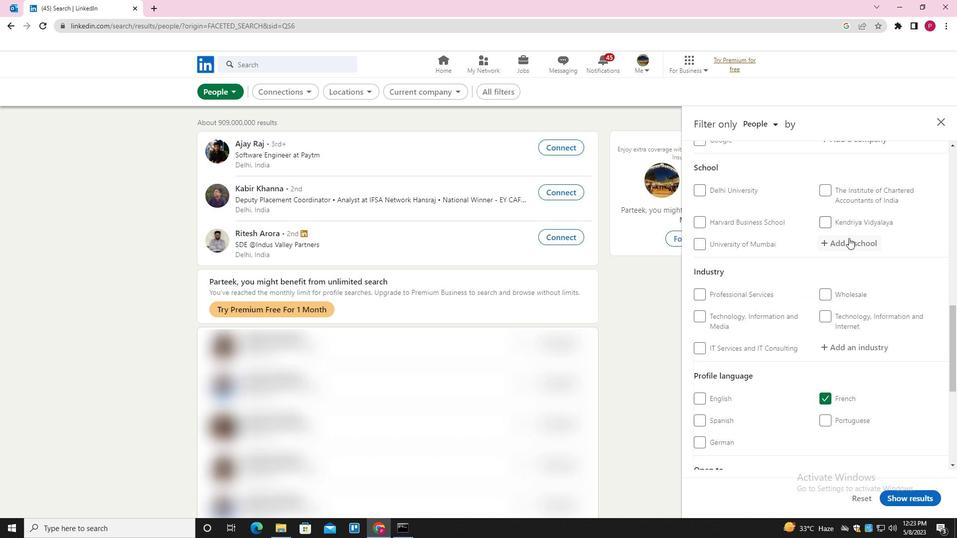 
Action: Mouse pressed left at (849, 239)
Screenshot: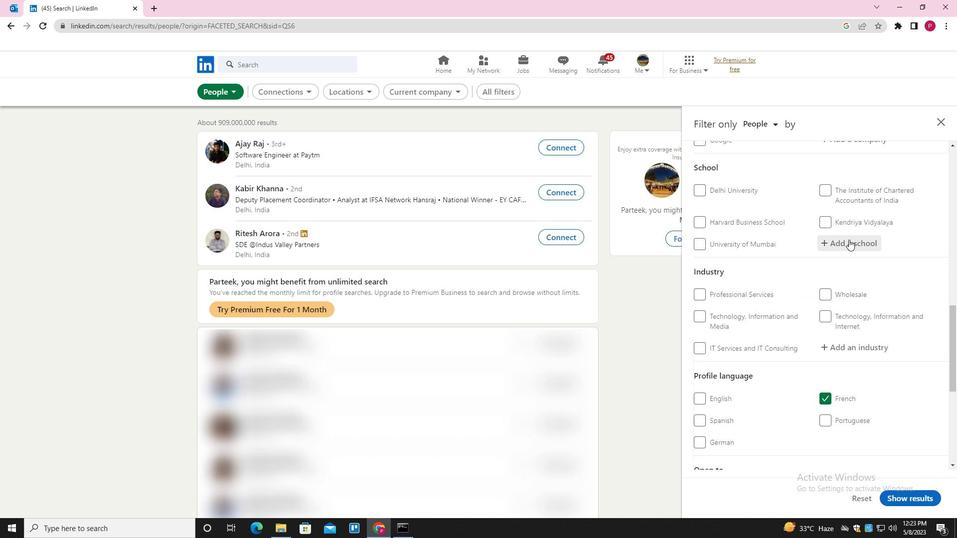 
Action: Key pressed <Key.shift><Key.shift><Key.shift><Key.shift><Key.shift><Key.shift><Key.shift><Key.shift><Key.shift><Key.shift><Key.shift><Key.shift><Key.shift><Key.shift><Key.shift><Key.shift><Key.shift><Key.shift><Key.shift><Key.shift><Key.shift><Key.shift><Key.shift><Key.shift><Key.shift><Key.shift><Key.shift><Key.shift><Key.shift><Key.shift><Key.shift><Key.shift><Key.shift><Key.shift><Key.shift><Key.shift><Key.shift><Key.shift><Key.shift><Key.shift><Key.shift><Key.shift><Key.shift><Key.shift><Key.shift><Key.shift><Key.shift><Key.shift><Key.shift><Key.shift><Key.shift><Key.shift><Key.shift><Key.shift><Key.shift><Key.shift><Key.shift><Key.shift><Key.shift><Key.shift><Key.shift><Key.shift><Key.shift><Key.shift><Key.shift><Key.shift><Key.shift><Key.shift>S<Key.backspace>DIBURGARH<Key.space><Key.backspace><Key.backspace><Key.backspace><Key.backspace><Key.backspace><Key.backspace><Key.backspace>RUGARH<Key.space><Key.shift><Key.shift><Key.shift><Key.shift><Key.shift><Key.shift><Key.shift><Key.shift><Key.shift><Key.shift>UNIVERSITY<Key.down><Key.enter>
Screenshot: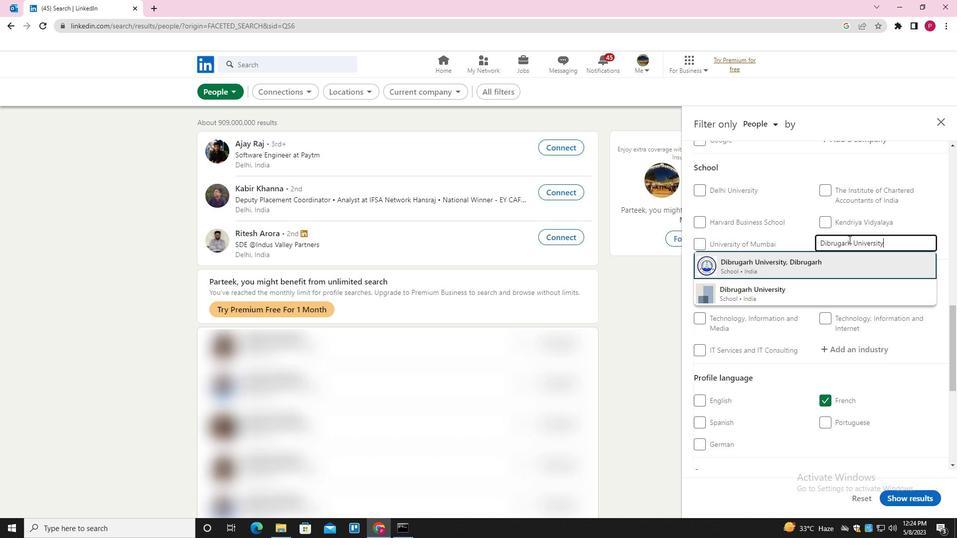 
Action: Mouse scrolled (849, 239) with delta (0, 0)
Screenshot: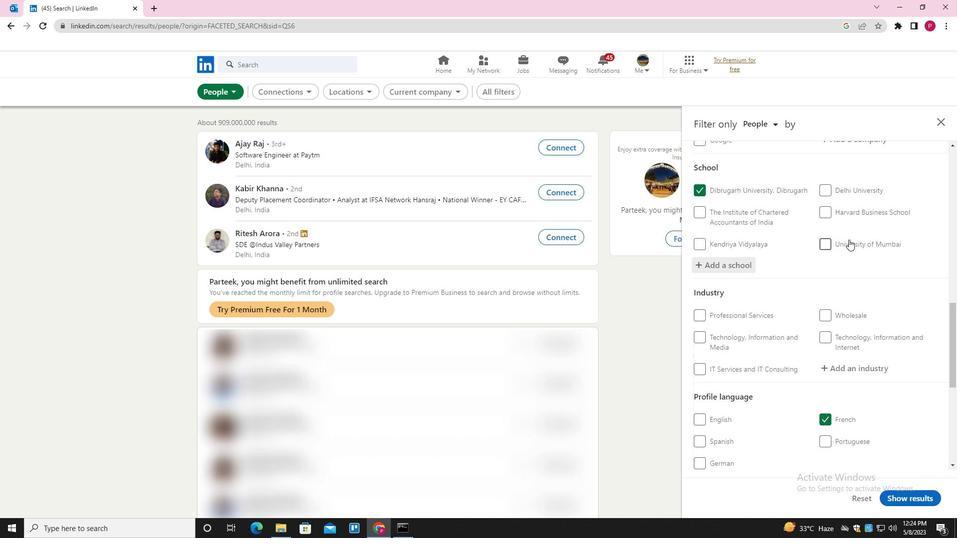 
Action: Mouse scrolled (849, 239) with delta (0, 0)
Screenshot: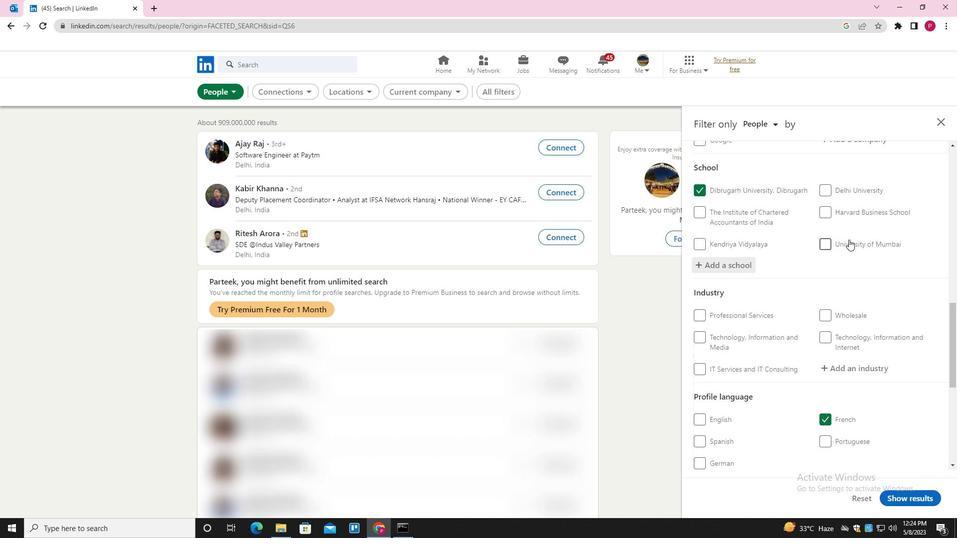 
Action: Mouse scrolled (849, 239) with delta (0, 0)
Screenshot: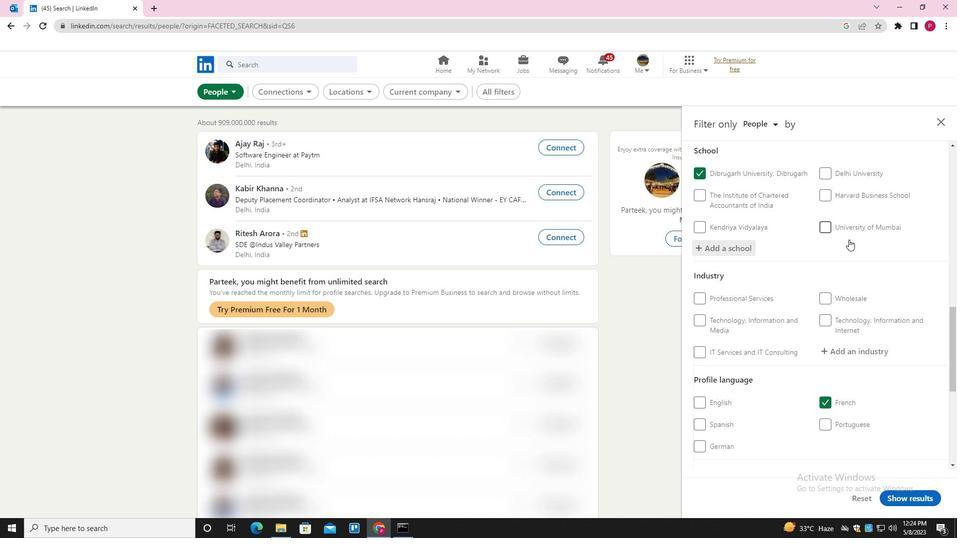 
Action: Mouse moved to (851, 217)
Screenshot: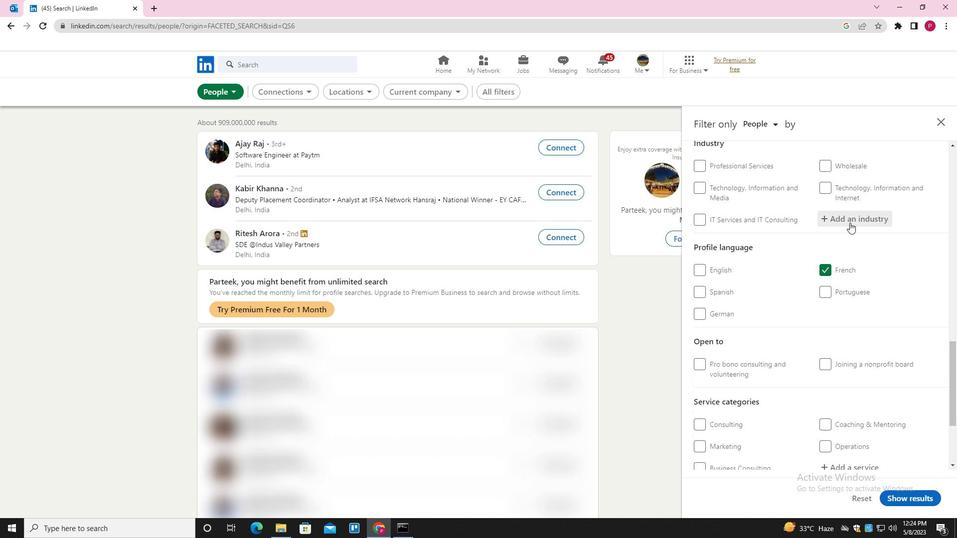 
Action: Mouse pressed left at (851, 217)
Screenshot: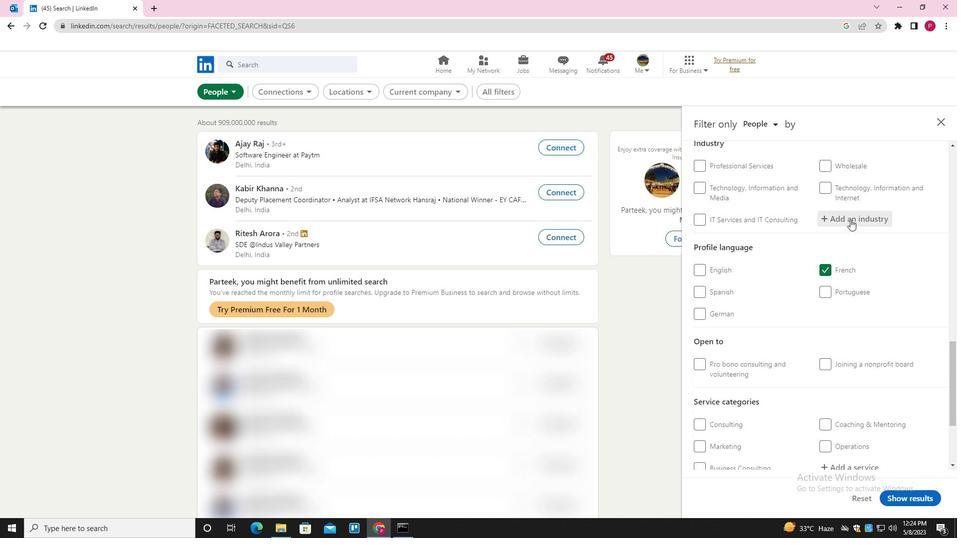 
Action: Key pressed <Key.shift><Key.shift>RETAIL<Key.space><Key.shift>OFFICE<Key.space><Key.shift><Key.shift><Key.shift><Key.shift><Key.shift><Key.shift><Key.shift><Key.shift><Key.shift><Key.shift><Key.shift><Key.shift><Key.shift><Key.shift><Key.shift>EQUIPMENT<Key.down><Key.enter>
Screenshot: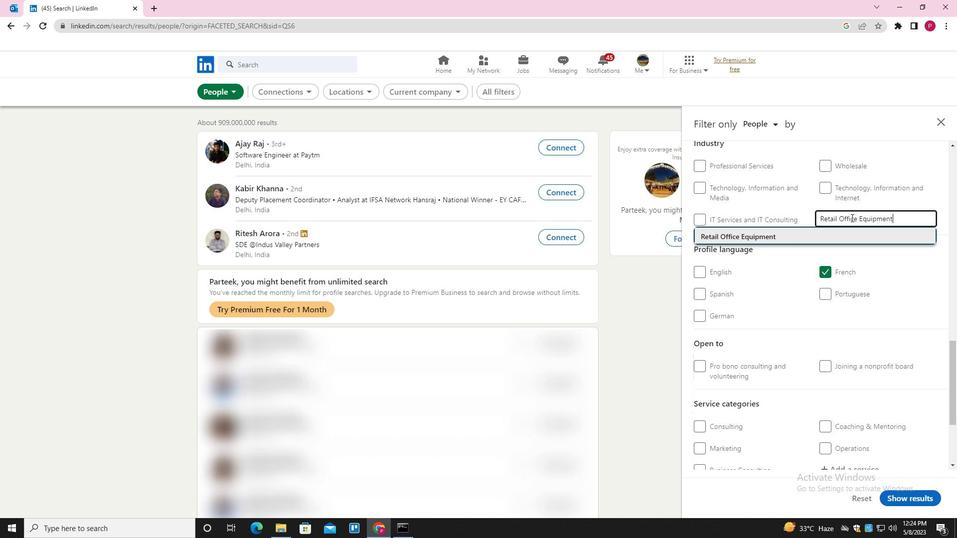 
Action: Mouse moved to (845, 241)
Screenshot: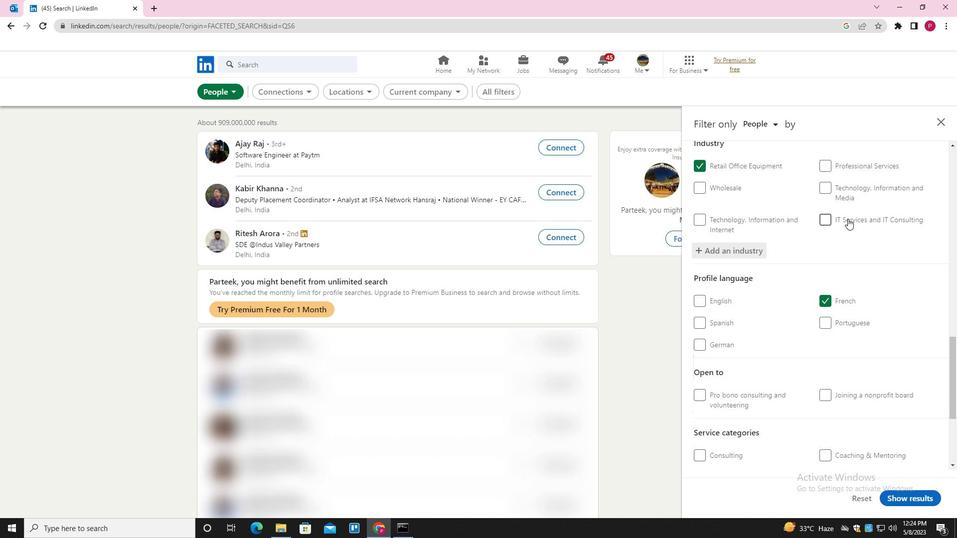 
Action: Mouse scrolled (845, 241) with delta (0, 0)
Screenshot: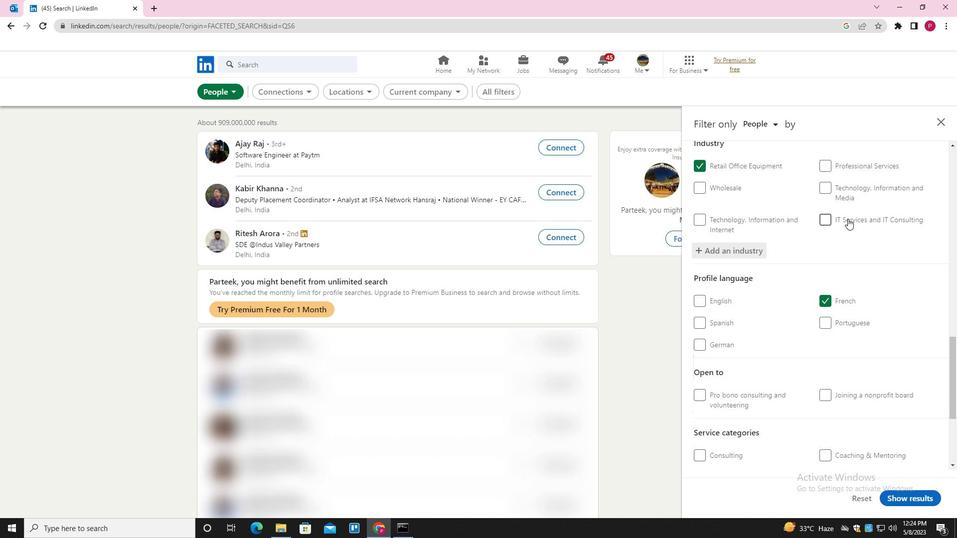 
Action: Mouse moved to (845, 252)
Screenshot: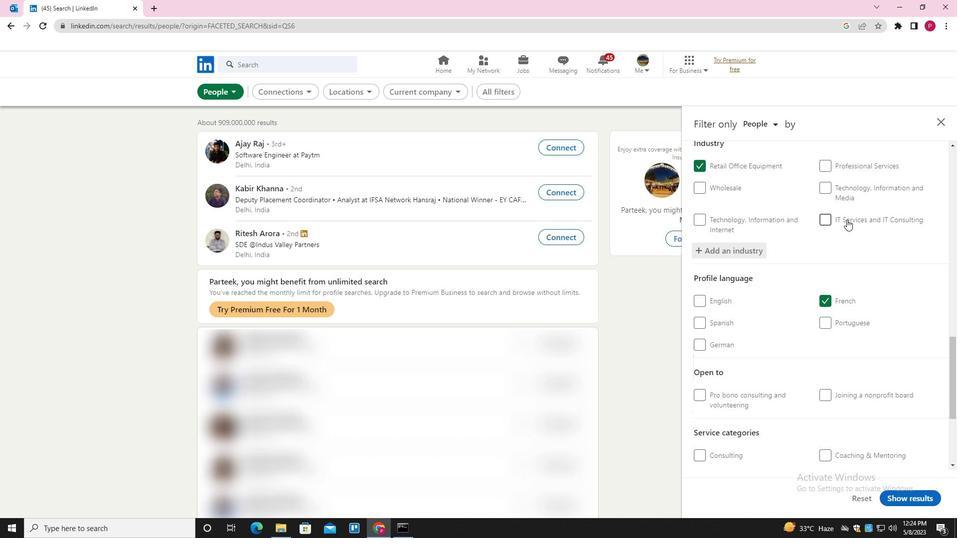 
Action: Mouse scrolled (845, 252) with delta (0, 0)
Screenshot: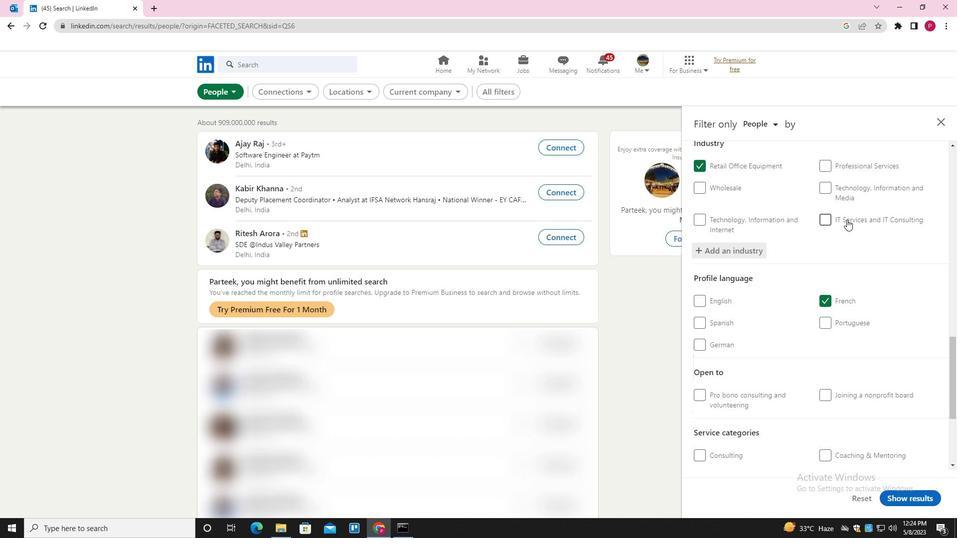 
Action: Mouse moved to (845, 259)
Screenshot: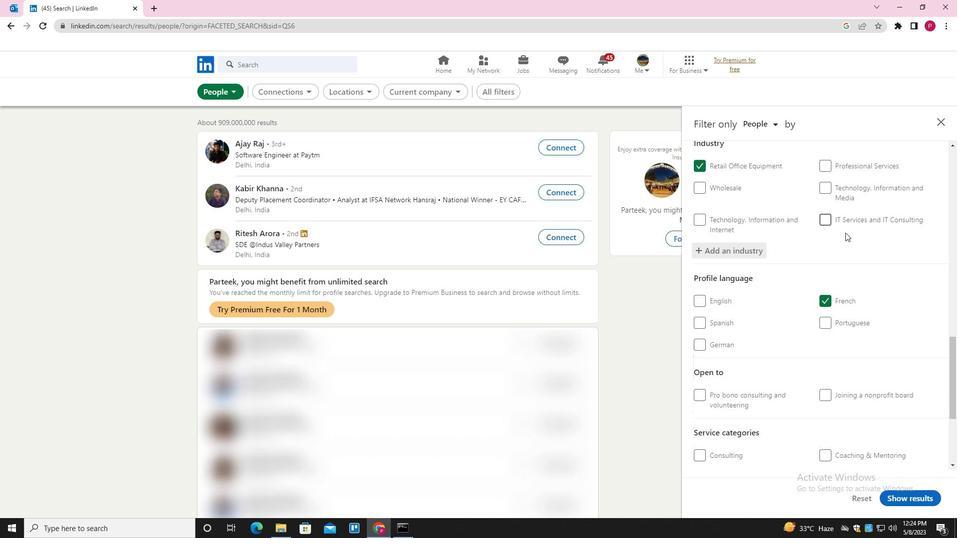 
Action: Mouse scrolled (845, 259) with delta (0, 0)
Screenshot: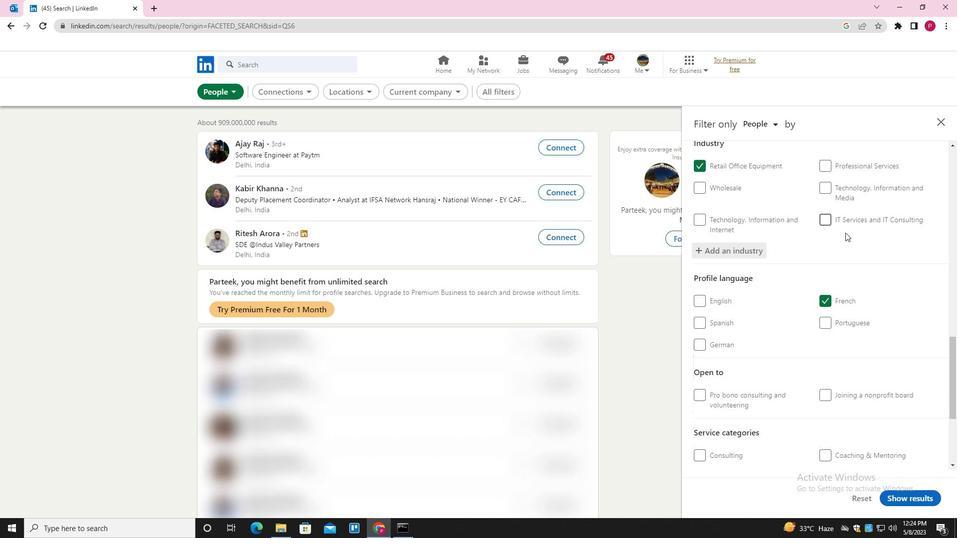 
Action: Mouse moved to (845, 262)
Screenshot: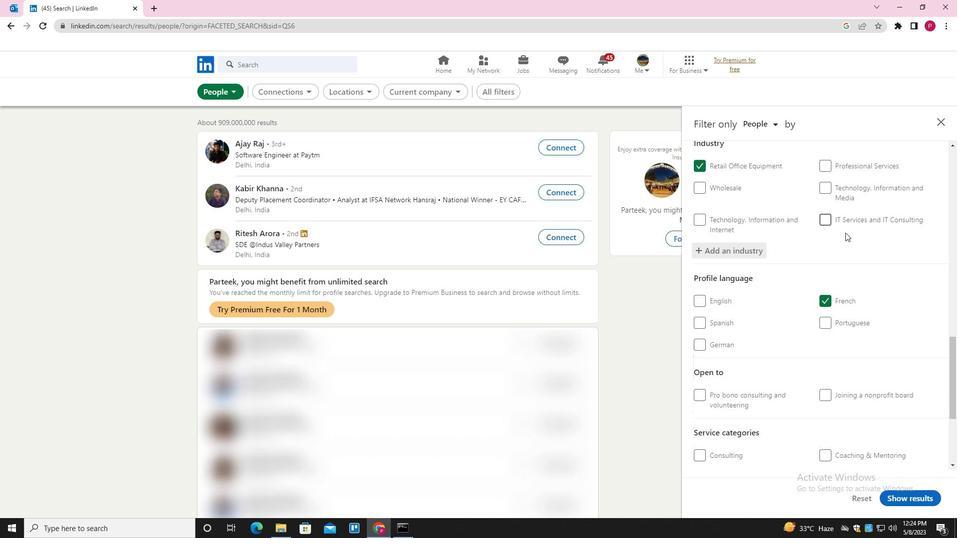 
Action: Mouse scrolled (845, 262) with delta (0, 0)
Screenshot: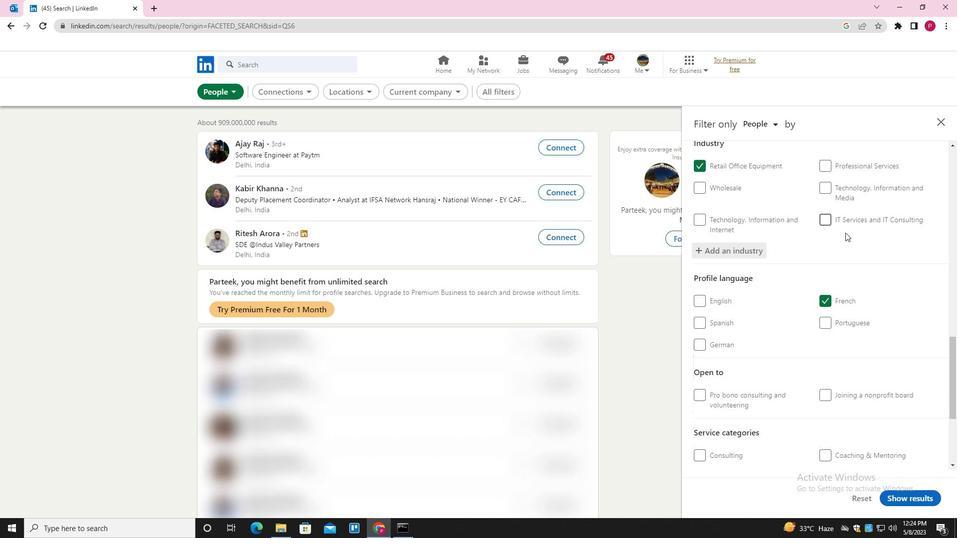 
Action: Mouse moved to (845, 264)
Screenshot: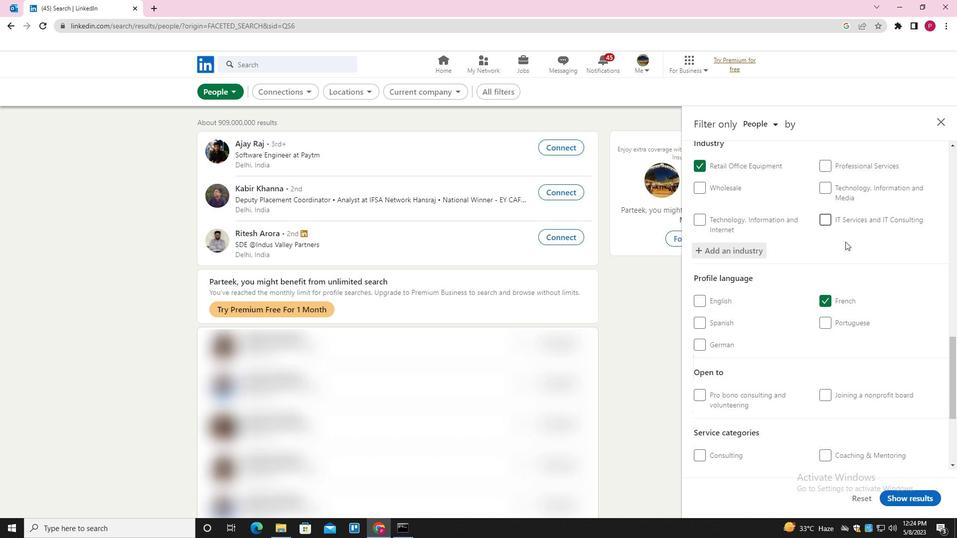 
Action: Mouse scrolled (845, 264) with delta (0, 0)
Screenshot: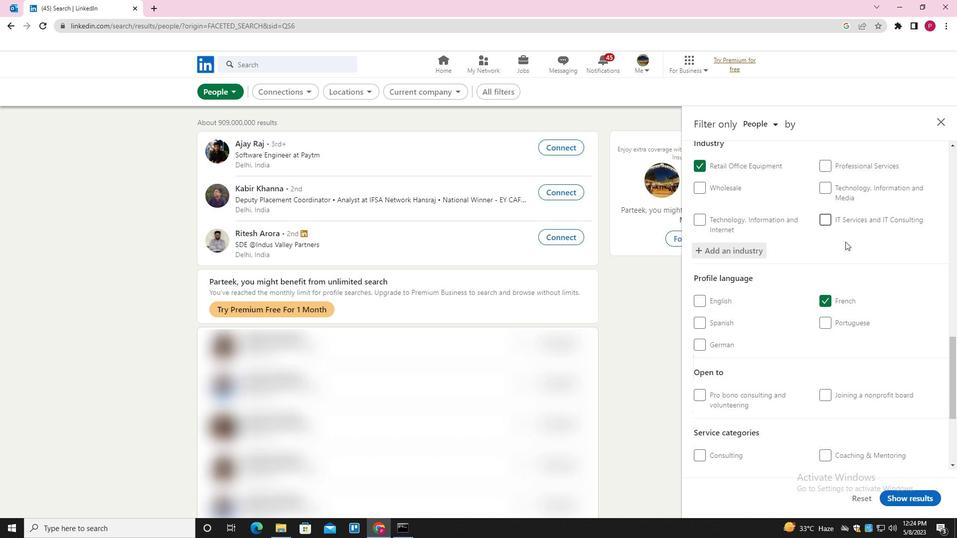 
Action: Mouse moved to (845, 271)
Screenshot: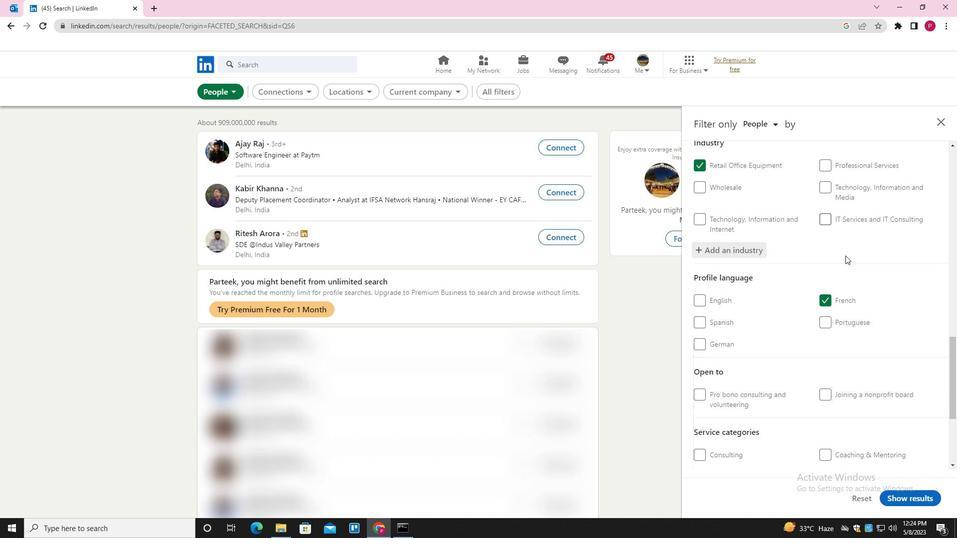 
Action: Mouse scrolled (845, 270) with delta (0, 0)
Screenshot: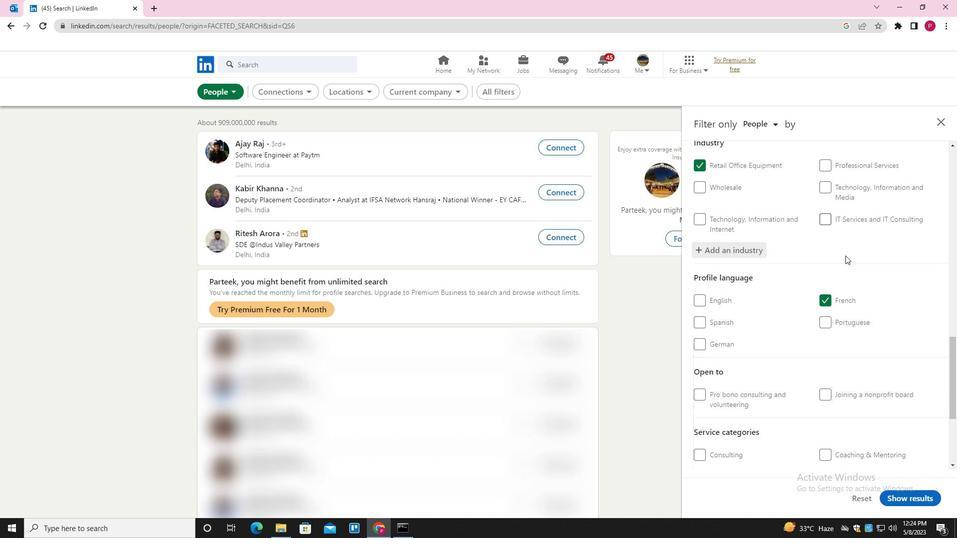 
Action: Mouse moved to (836, 328)
Screenshot: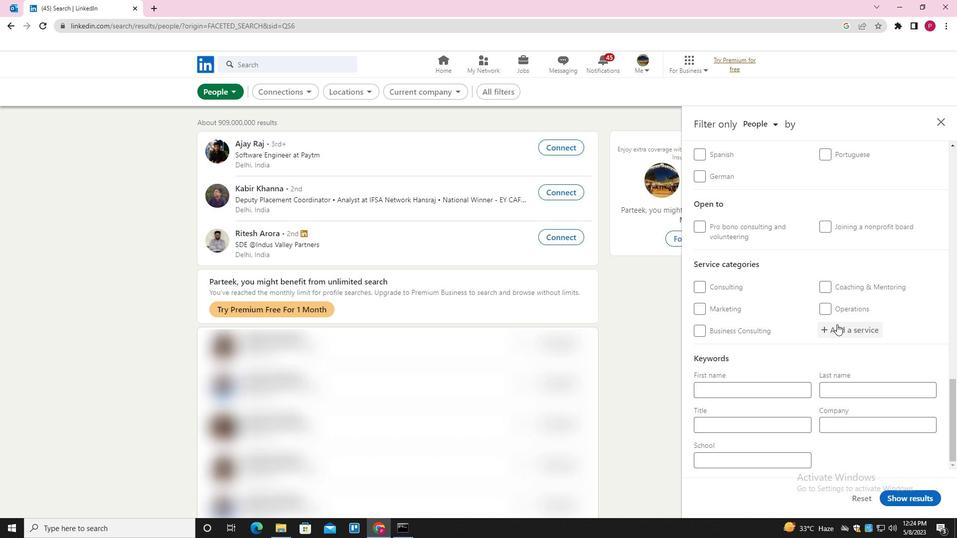 
Action: Mouse pressed left at (836, 328)
Screenshot: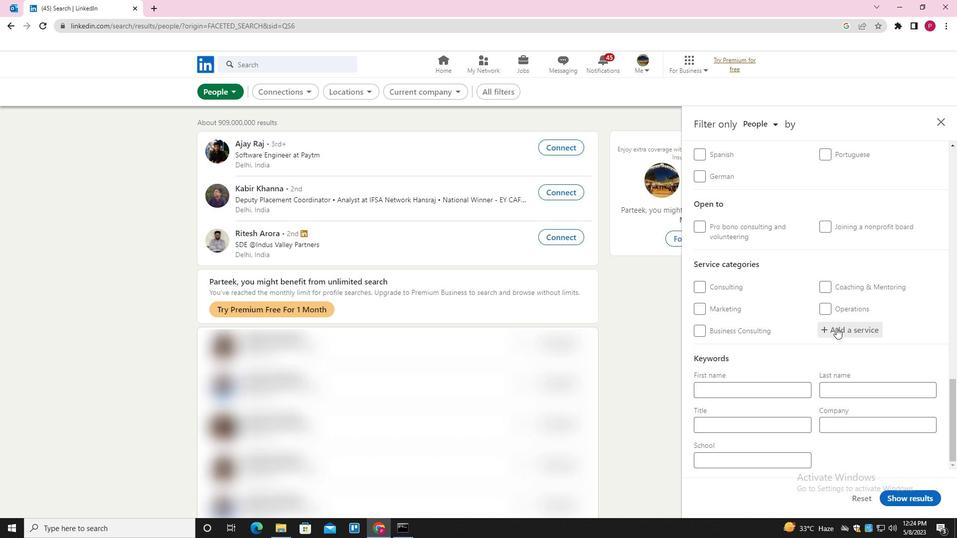 
Action: Key pressed <Key.shift><Key.shift><Key.shift><Key.shift><Key.shift><Key.shift><Key.shift><Key.shift><Key.shift><Key.shift><Key.shift><Key.shift>NON<Key.space><Key.shift>PROFIT<Key.space><Key.shift>CONSULTING<Key.down><Key.enter>
Screenshot: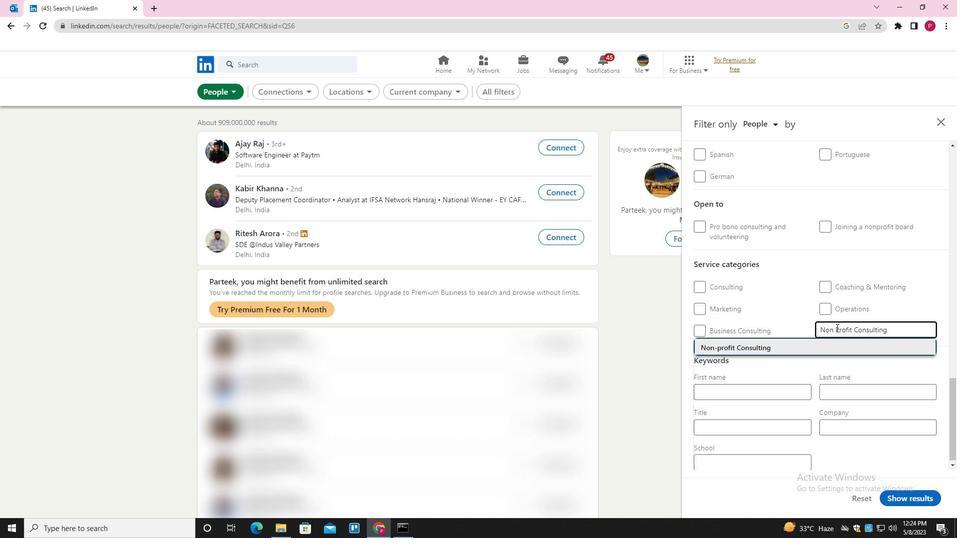 
Action: Mouse moved to (872, 386)
Screenshot: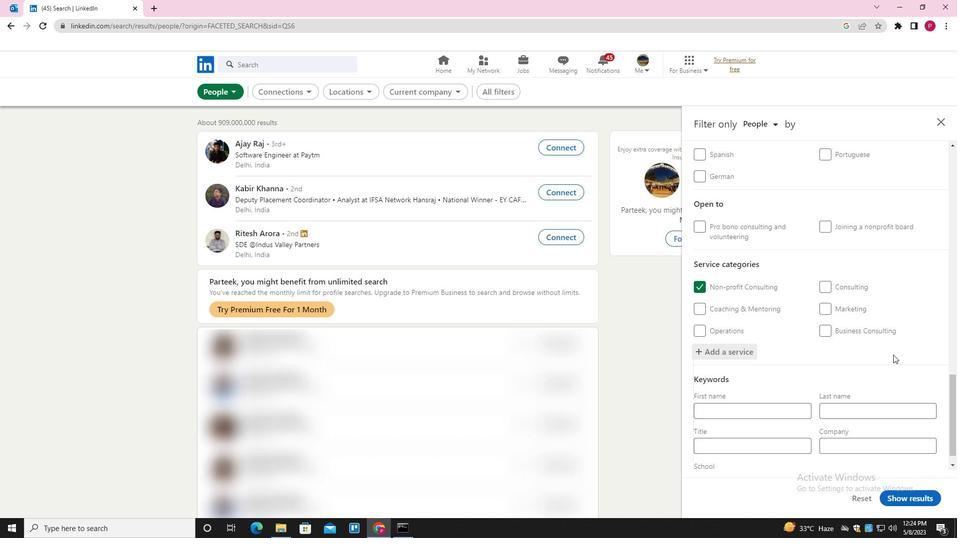 
Action: Mouse scrolled (872, 386) with delta (0, 0)
Screenshot: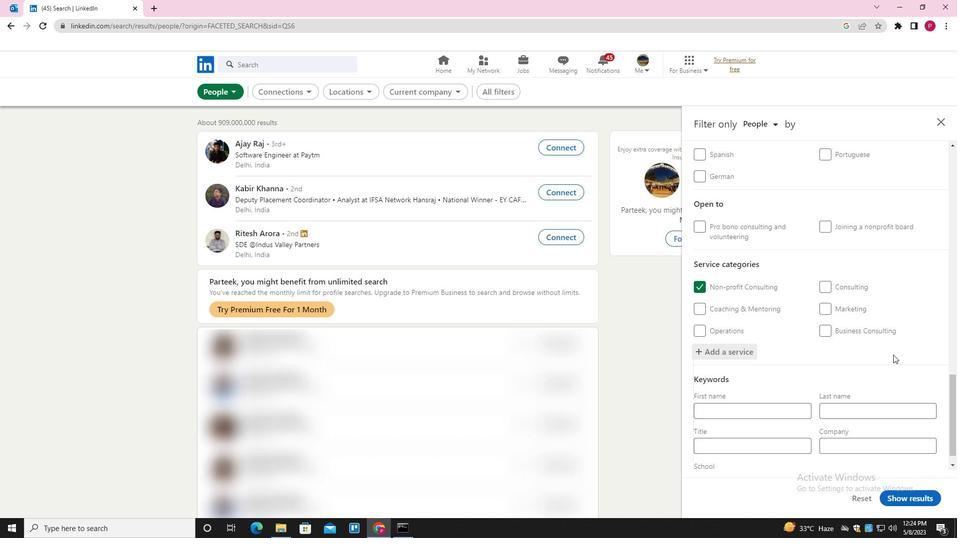 
Action: Mouse moved to (872, 388)
Screenshot: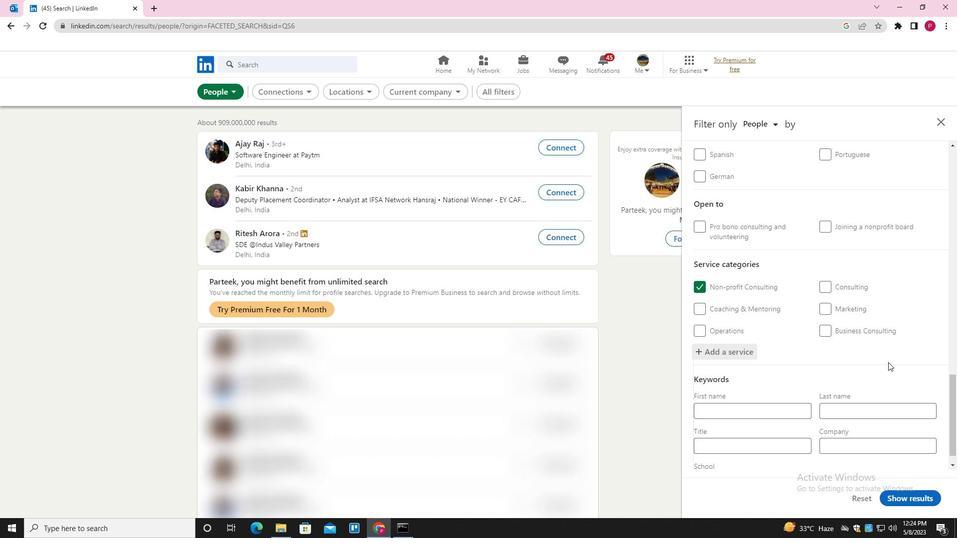 
Action: Mouse scrolled (872, 387) with delta (0, 0)
Screenshot: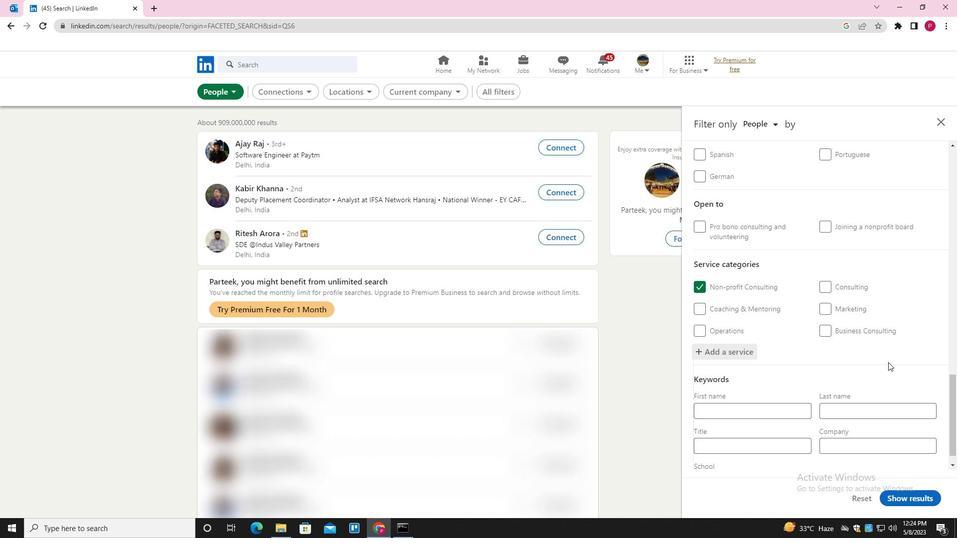 
Action: Mouse moved to (868, 390)
Screenshot: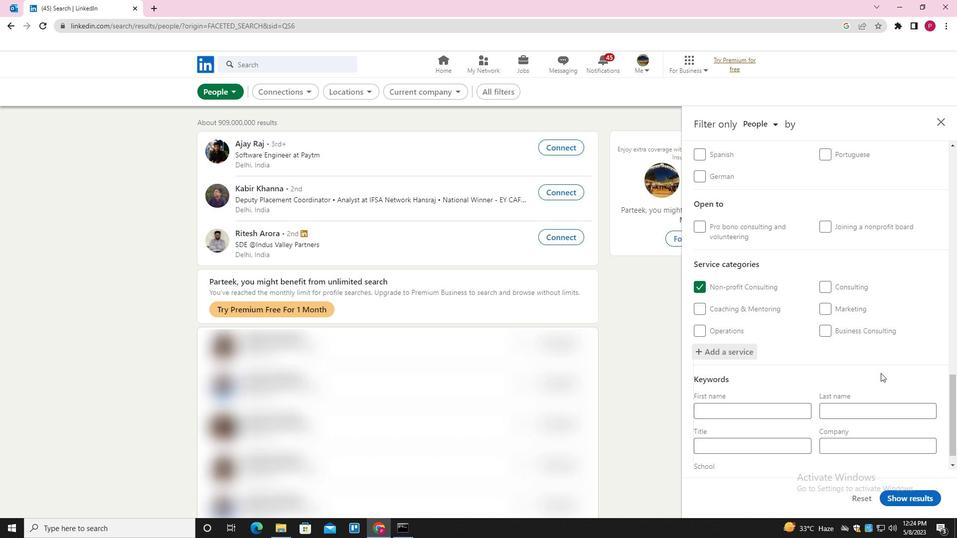 
Action: Mouse scrolled (868, 389) with delta (0, 0)
Screenshot: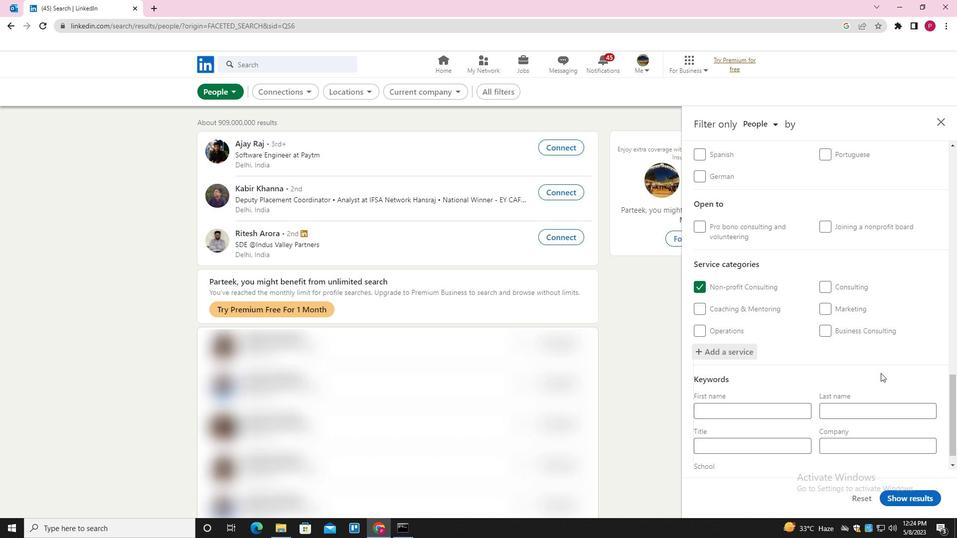 
Action: Mouse moved to (862, 394)
Screenshot: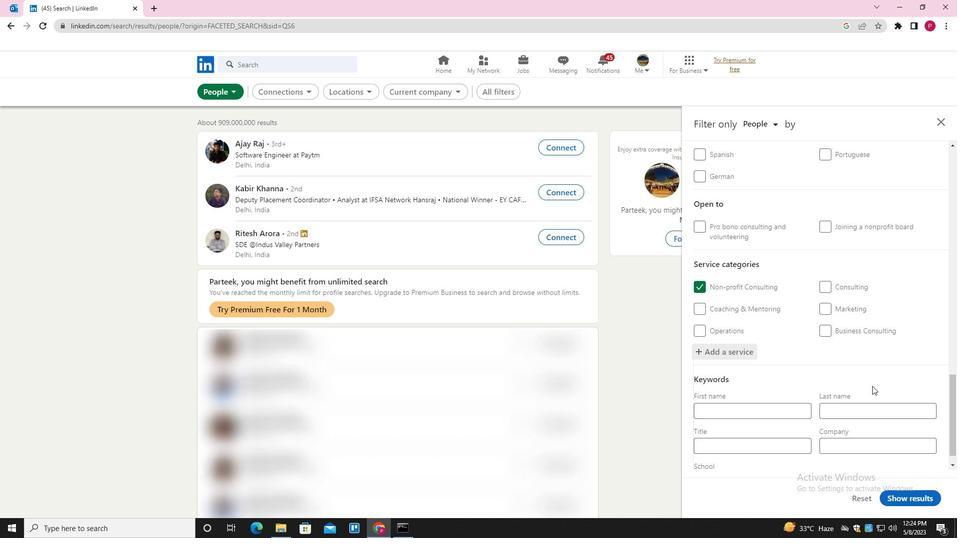 
Action: Mouse scrolled (862, 394) with delta (0, 0)
Screenshot: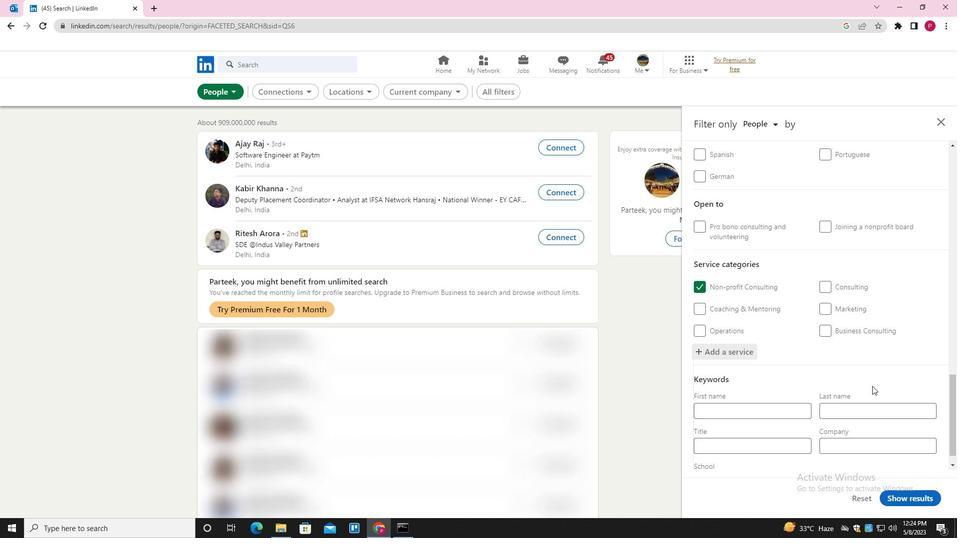 
Action: Mouse moved to (770, 427)
Screenshot: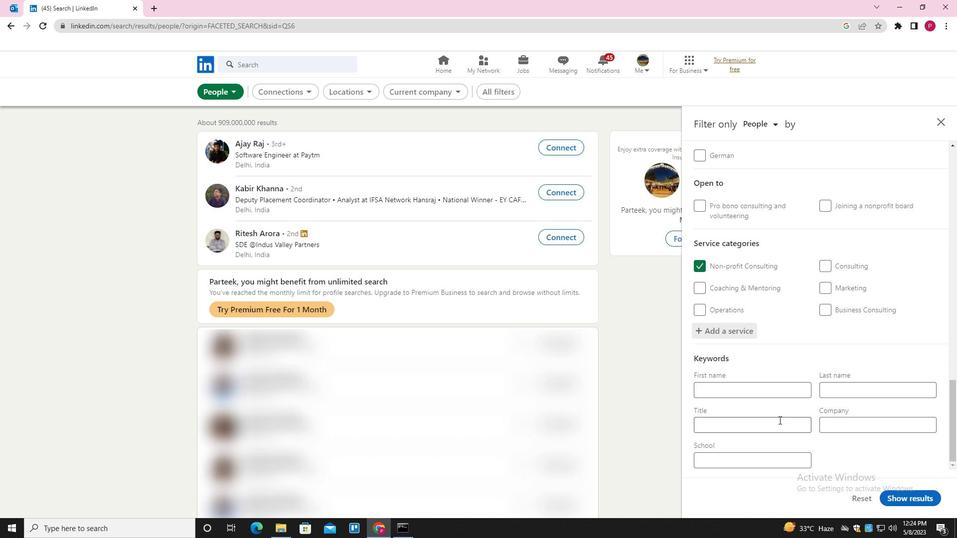 
Action: Mouse pressed left at (770, 427)
Screenshot: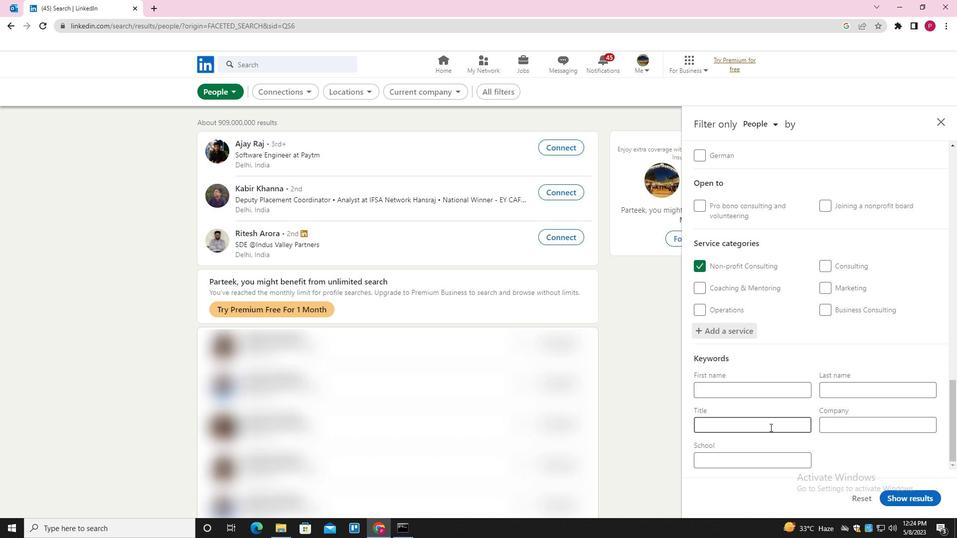 
Action: Key pressed <Key.shift><Key.shift>GEOLOGIST
Screenshot: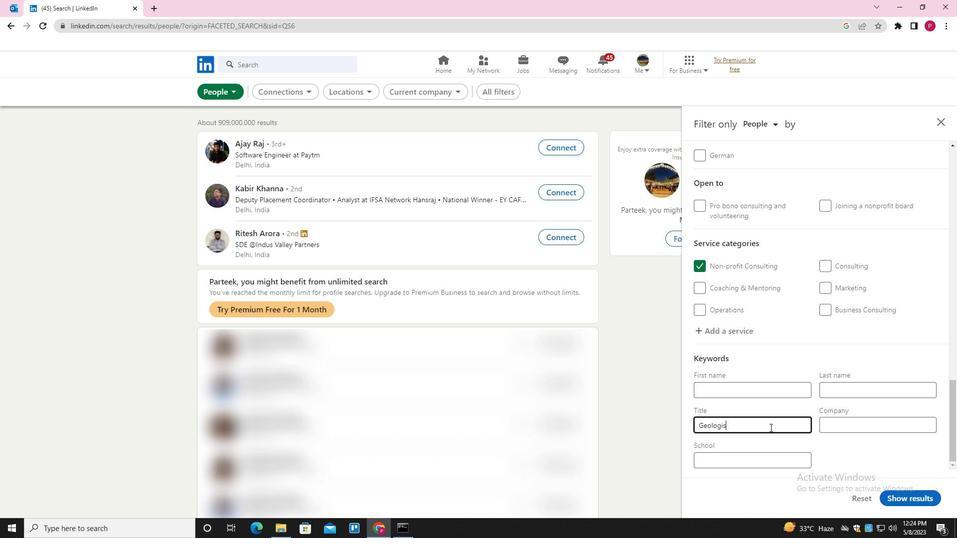 
Action: Mouse moved to (902, 501)
Screenshot: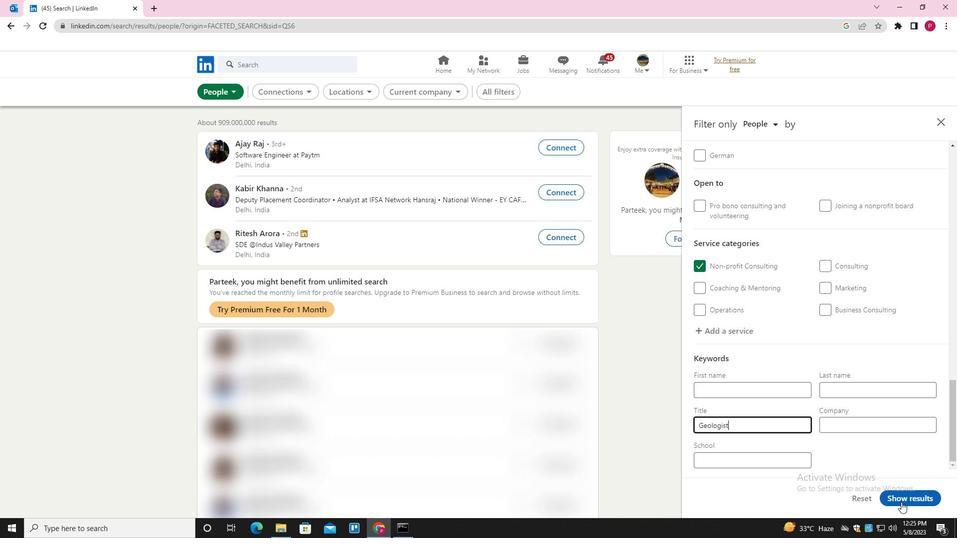 
Action: Mouse pressed left at (902, 501)
Screenshot: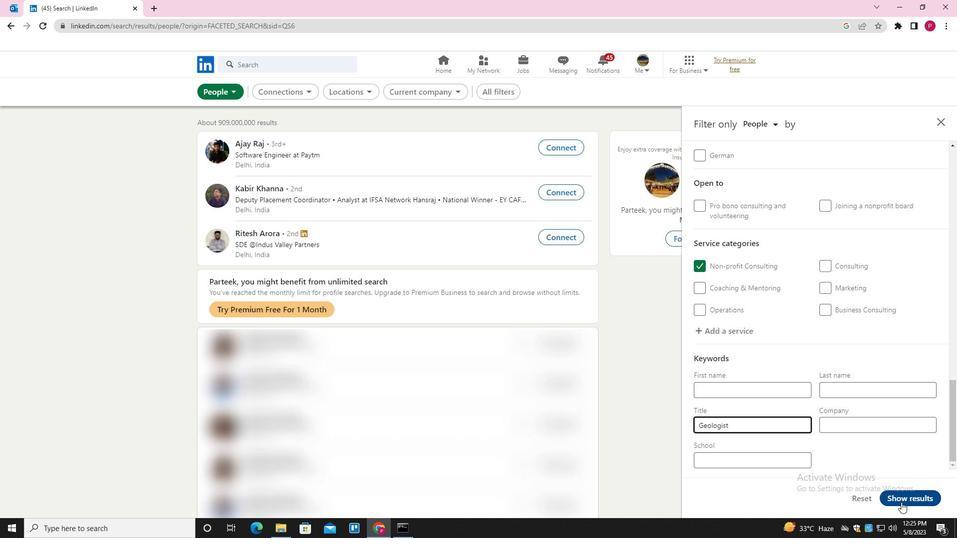 
Action: Mouse moved to (731, 399)
Screenshot: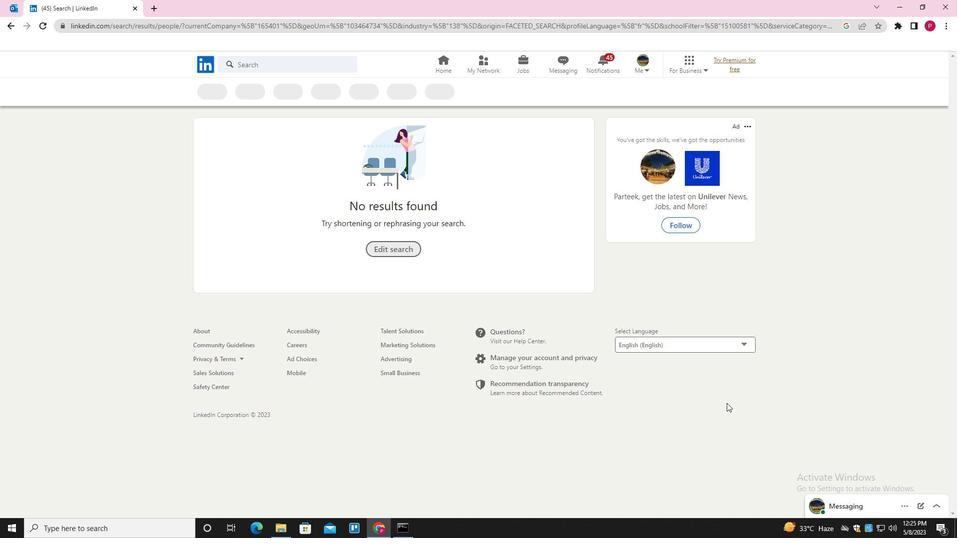 
